 Task: Find connections with filter location Burnie with filter topic #workwith filter profile language French with filter current company Micro Focus with filter school Bharatiya Vidya Bhavans M M College of Arts, N.M.Institute of Science and Haji Rashid Jaffer College of Commerce Bhavans College Munshi Nagar Andheri West Mumbai 400 058 with filter industry Spectator Sports with filter service category Telecommunications with filter keywords title Foreman
Action: Mouse moved to (164, 209)
Screenshot: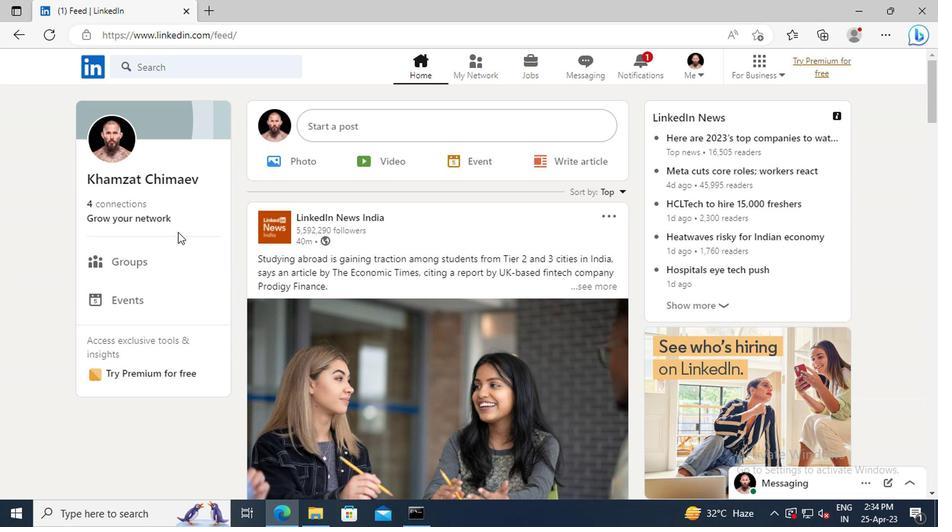 
Action: Mouse pressed left at (164, 209)
Screenshot: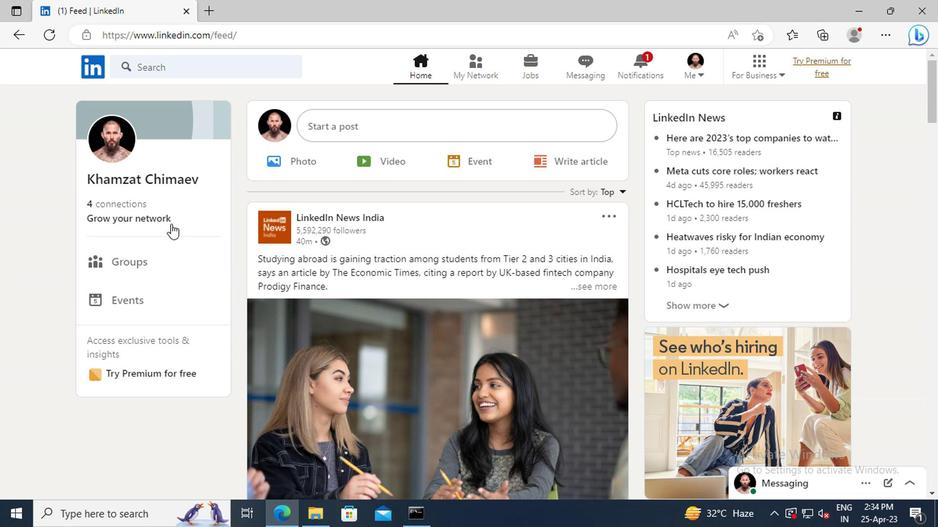 
Action: Mouse moved to (171, 152)
Screenshot: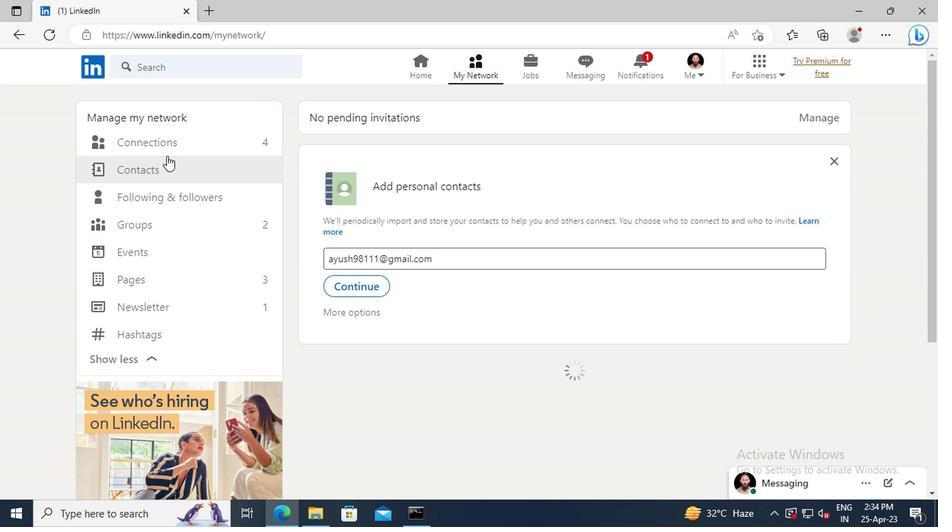 
Action: Mouse pressed left at (171, 152)
Screenshot: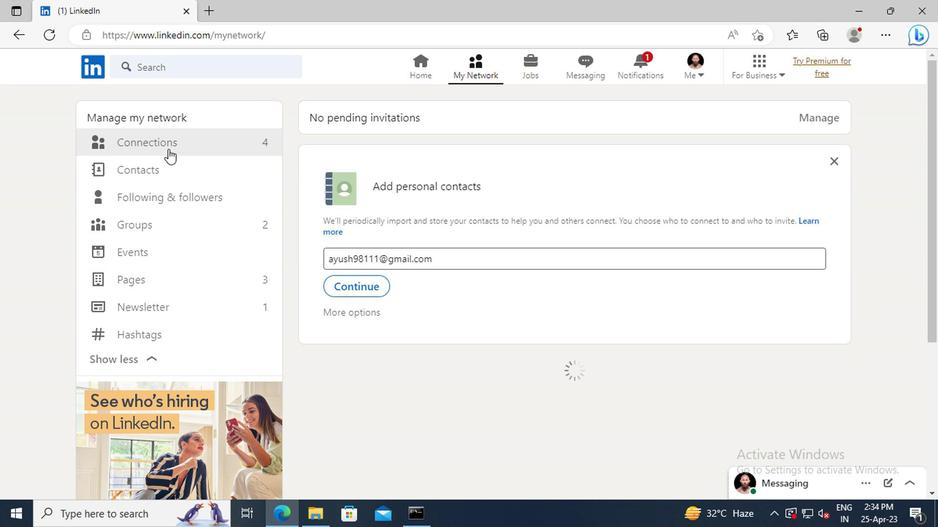 
Action: Mouse moved to (581, 150)
Screenshot: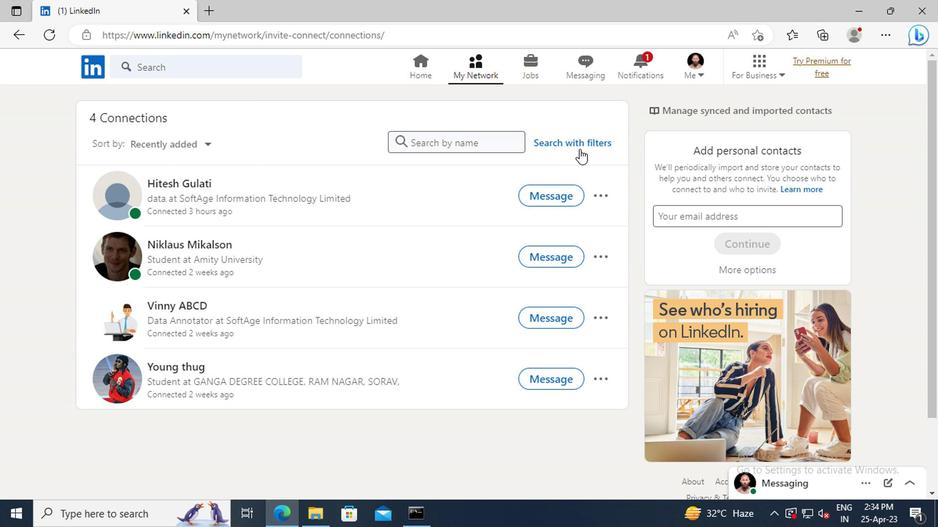 
Action: Mouse pressed left at (581, 150)
Screenshot: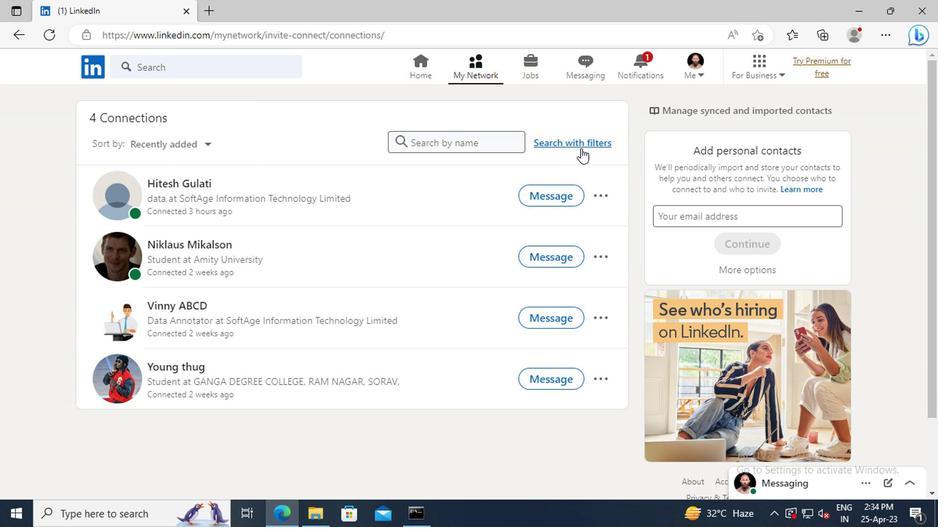 
Action: Mouse moved to (518, 114)
Screenshot: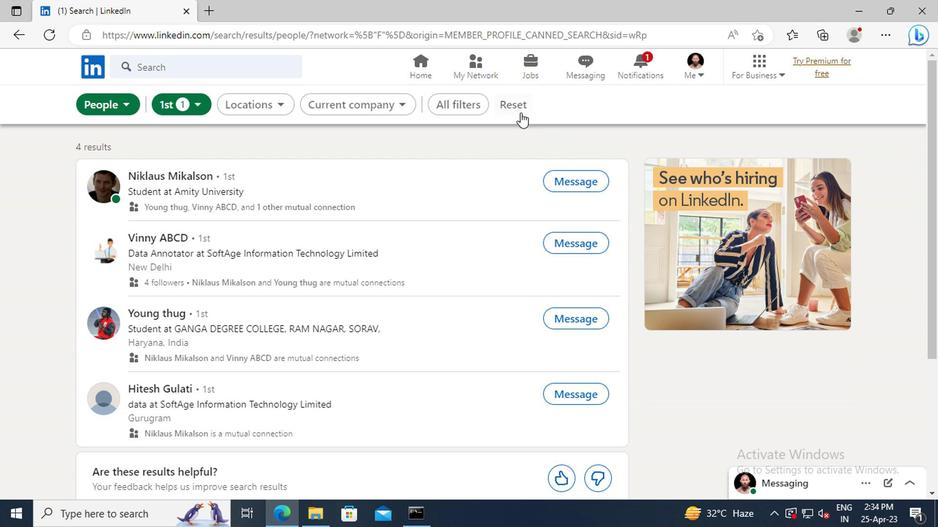 
Action: Mouse pressed left at (518, 114)
Screenshot: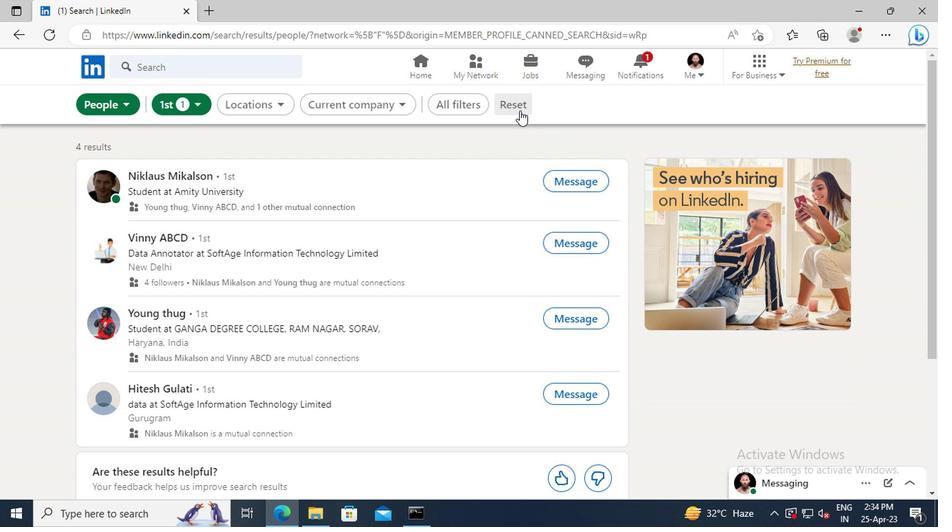 
Action: Mouse moved to (501, 111)
Screenshot: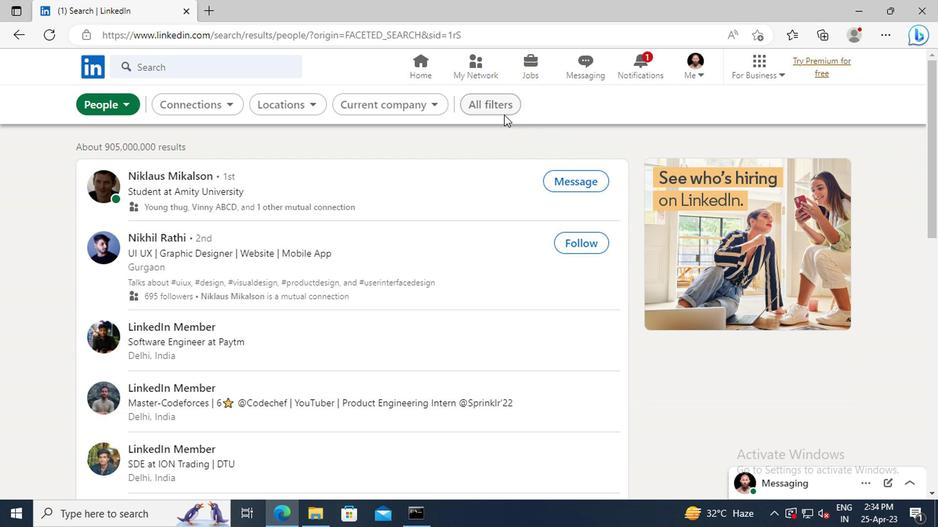 
Action: Mouse pressed left at (501, 111)
Screenshot: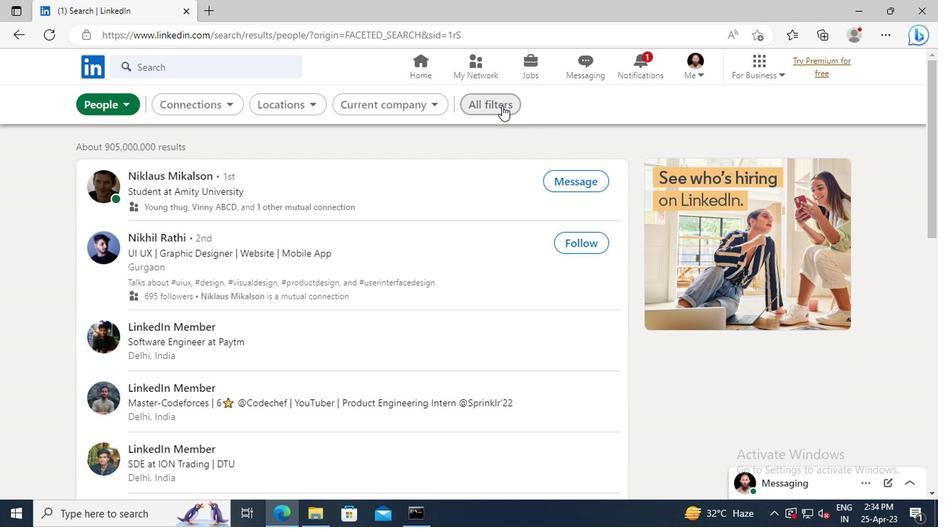 
Action: Mouse moved to (754, 241)
Screenshot: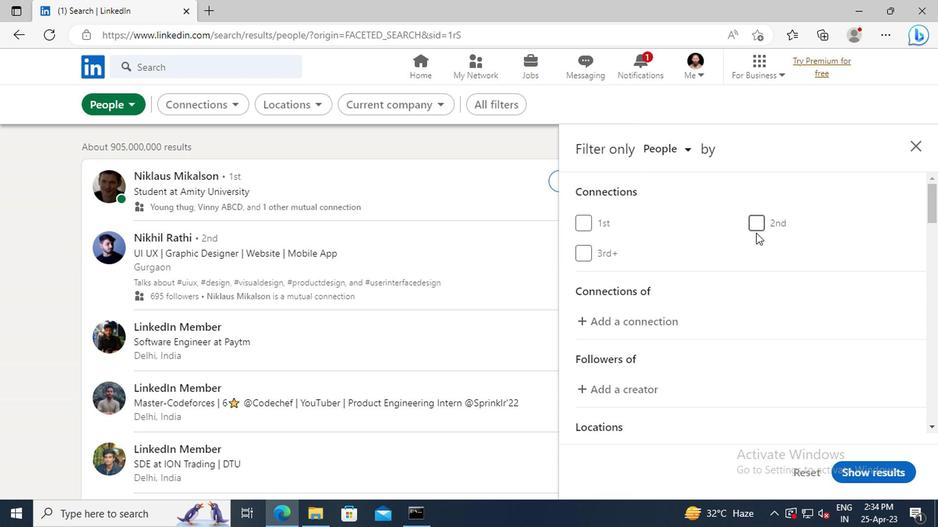 
Action: Mouse scrolled (754, 241) with delta (0, 0)
Screenshot: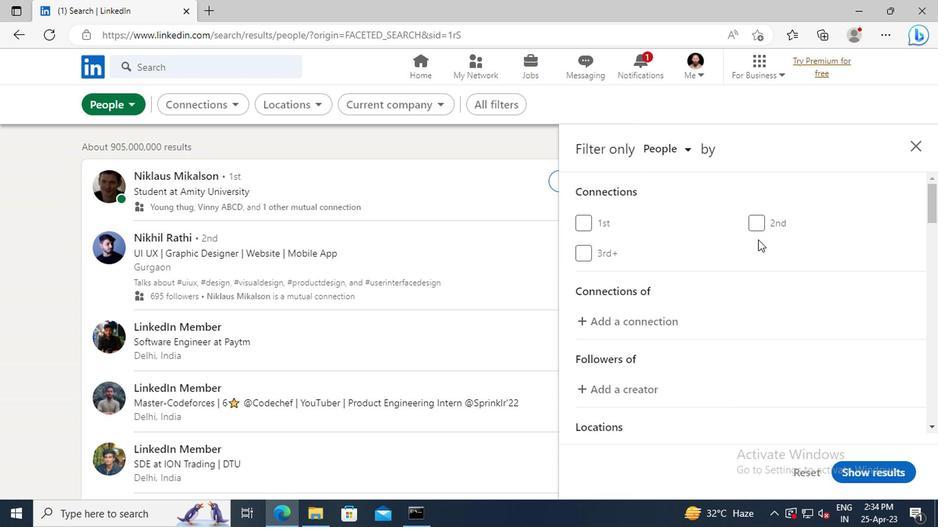 
Action: Mouse scrolled (754, 241) with delta (0, 0)
Screenshot: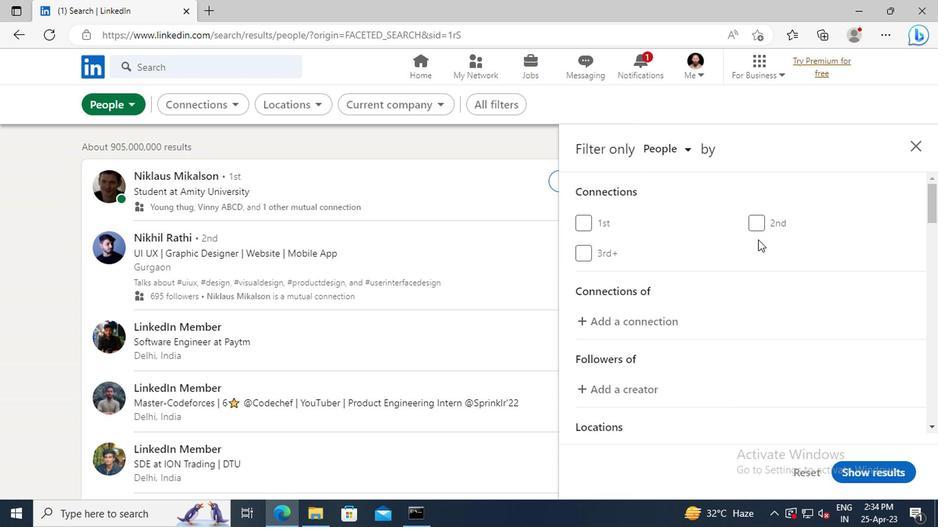 
Action: Mouse scrolled (754, 241) with delta (0, 0)
Screenshot: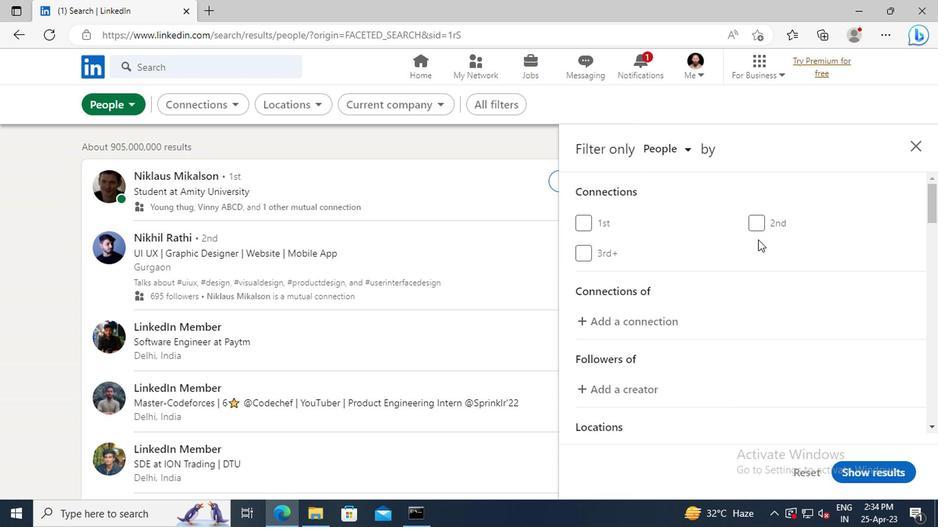 
Action: Mouse scrolled (754, 241) with delta (0, 0)
Screenshot: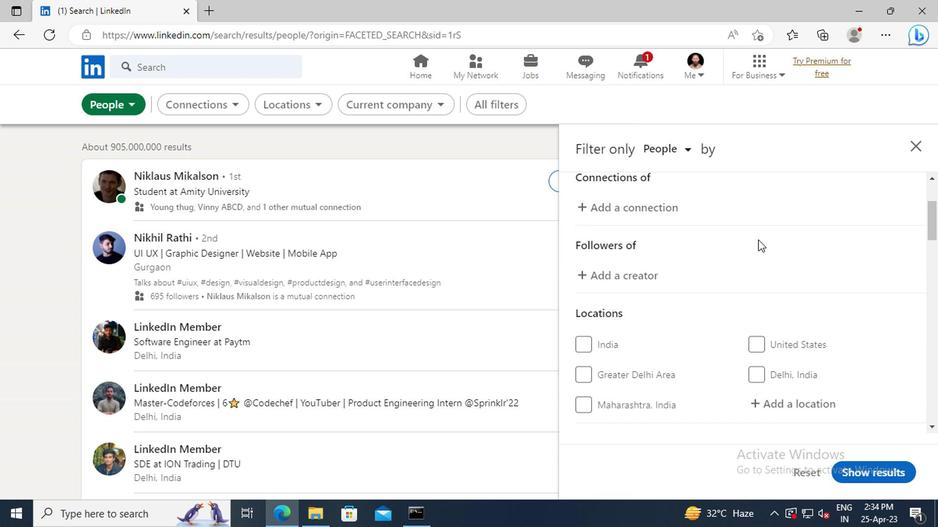 
Action: Mouse scrolled (754, 241) with delta (0, 0)
Screenshot: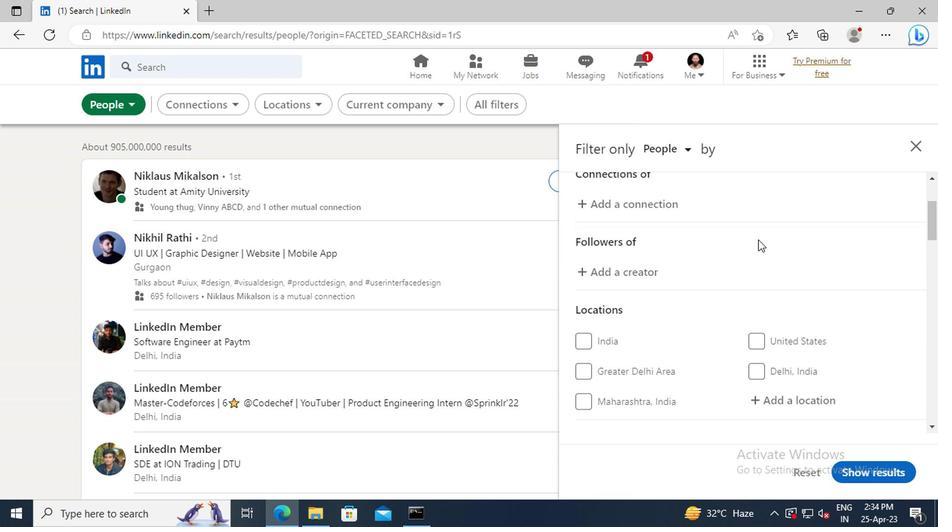 
Action: Mouse scrolled (754, 241) with delta (0, 0)
Screenshot: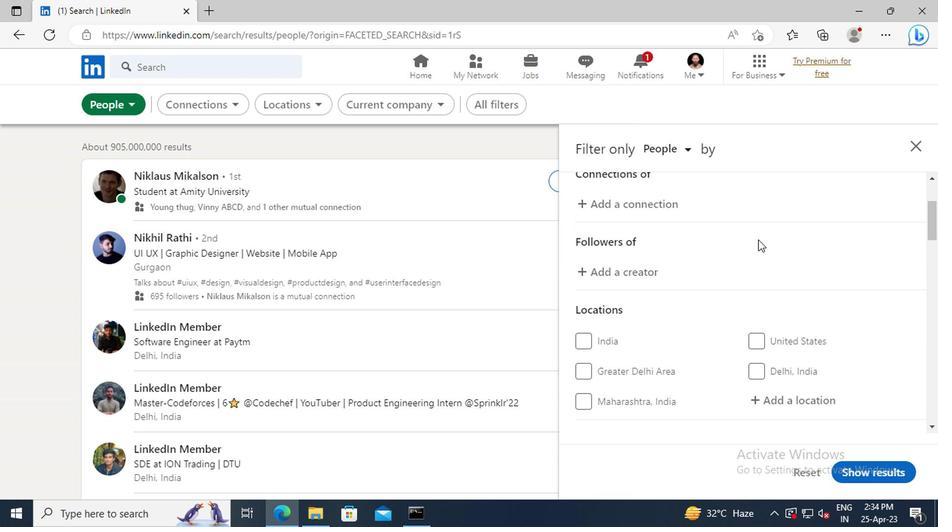 
Action: Mouse moved to (776, 288)
Screenshot: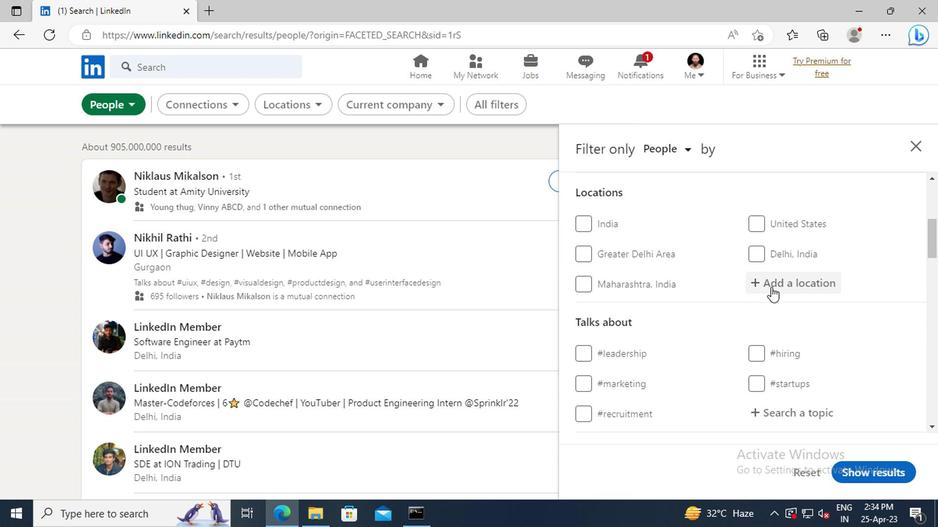 
Action: Mouse pressed left at (776, 288)
Screenshot: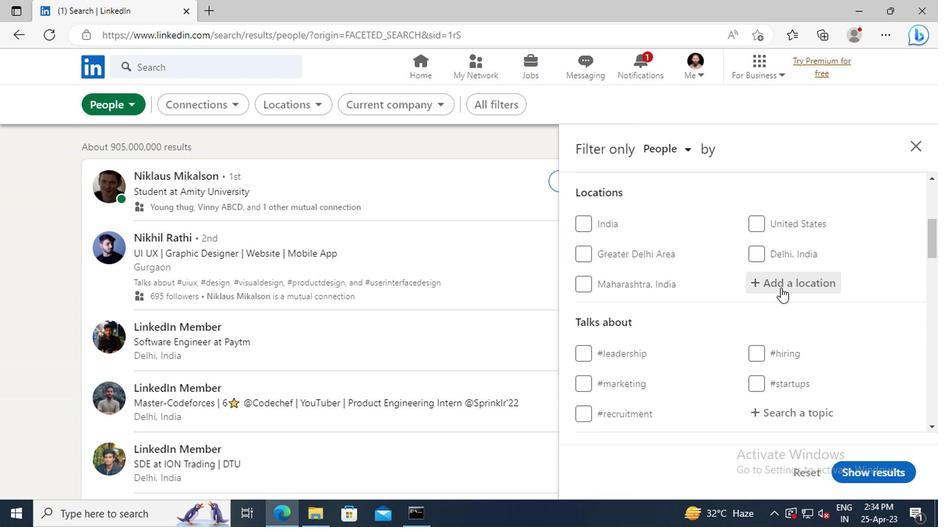 
Action: Key pressed <Key.shift>BURNIE
Screenshot: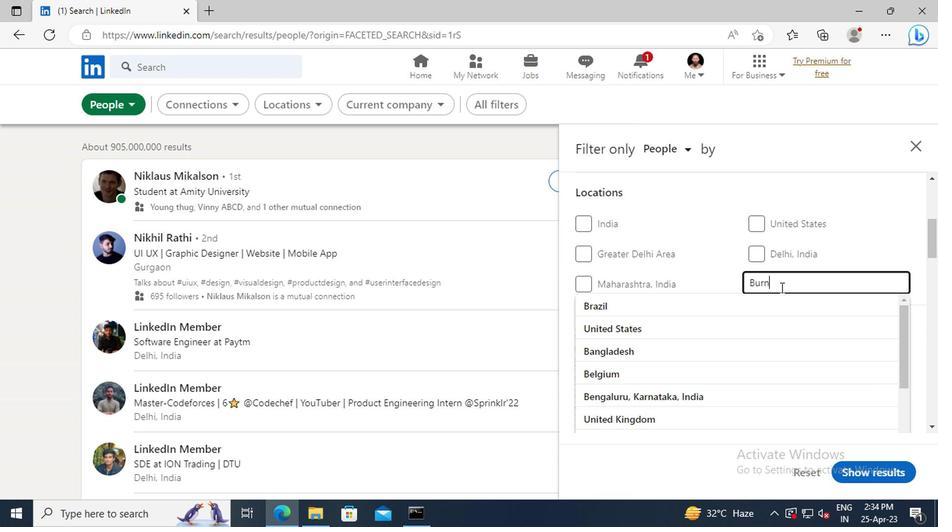 
Action: Mouse moved to (751, 302)
Screenshot: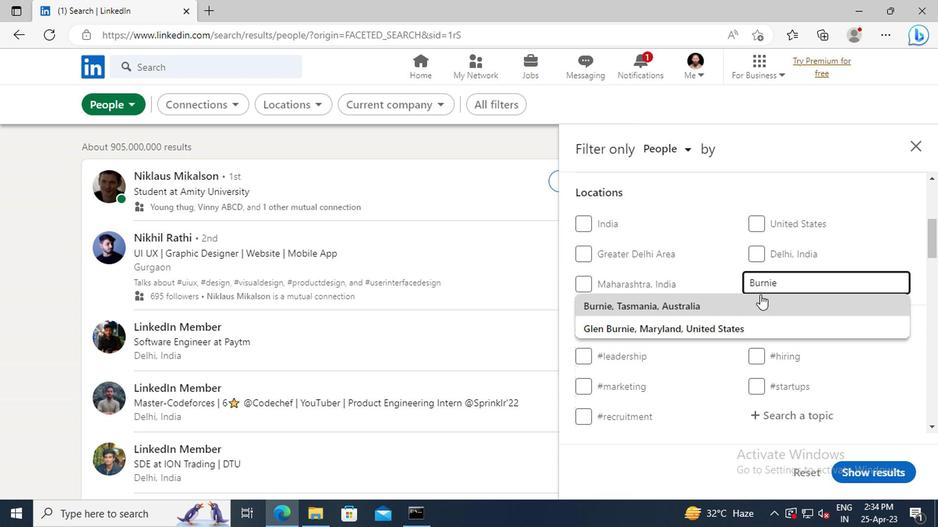 
Action: Mouse pressed left at (751, 302)
Screenshot: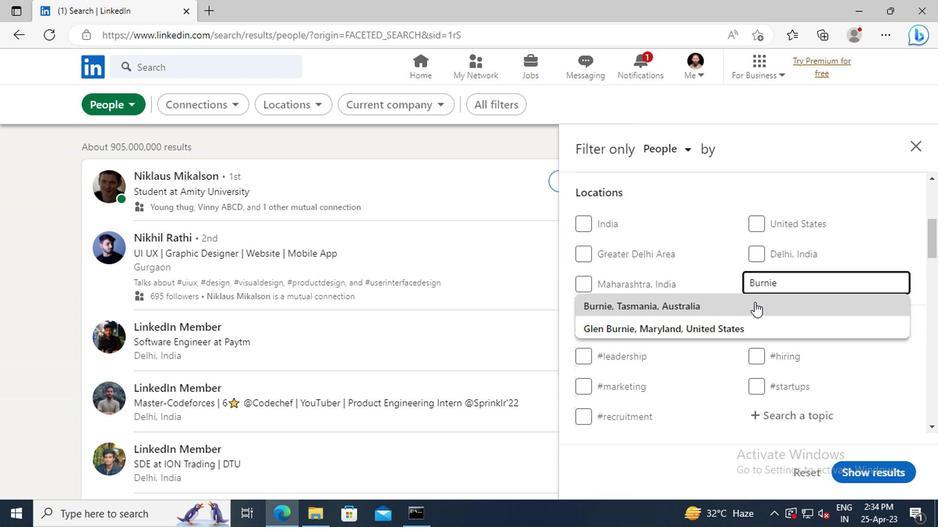 
Action: Mouse scrolled (751, 301) with delta (0, 0)
Screenshot: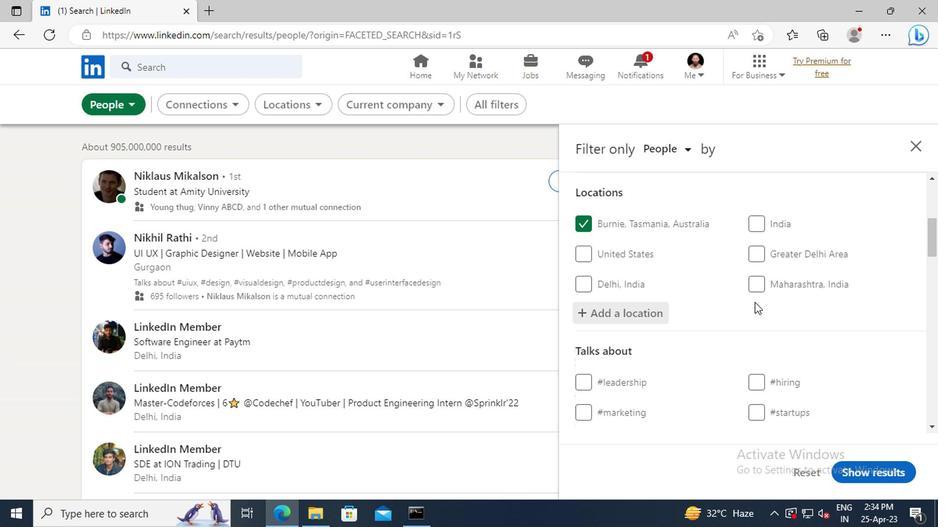 
Action: Mouse scrolled (751, 301) with delta (0, 0)
Screenshot: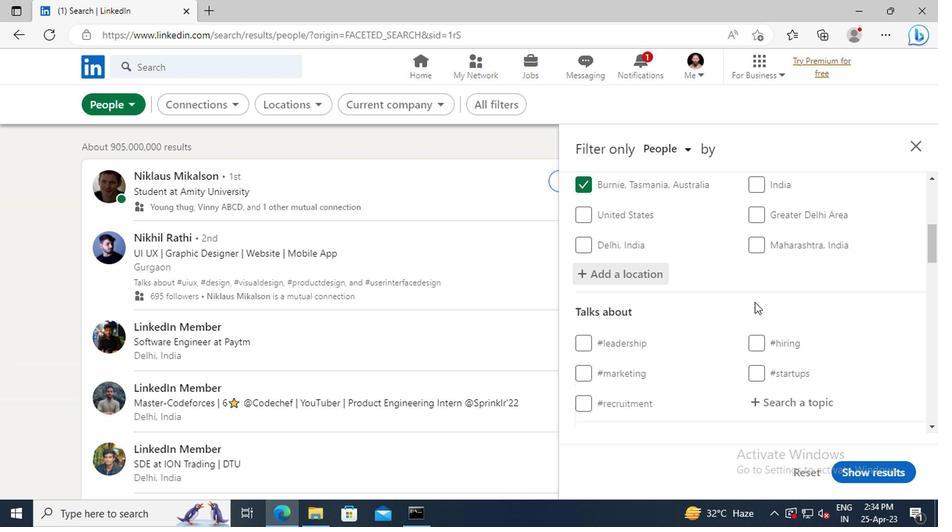 
Action: Mouse scrolled (751, 301) with delta (0, 0)
Screenshot: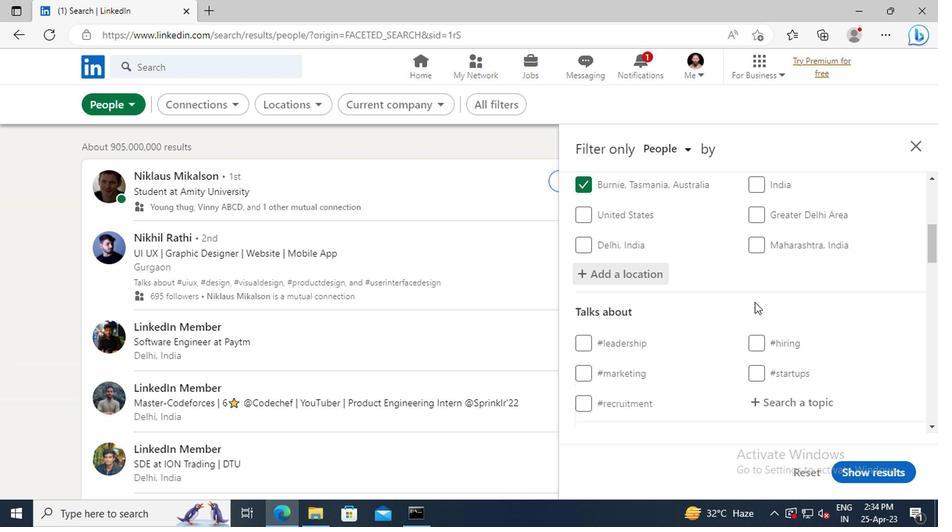 
Action: Mouse scrolled (751, 301) with delta (0, 0)
Screenshot: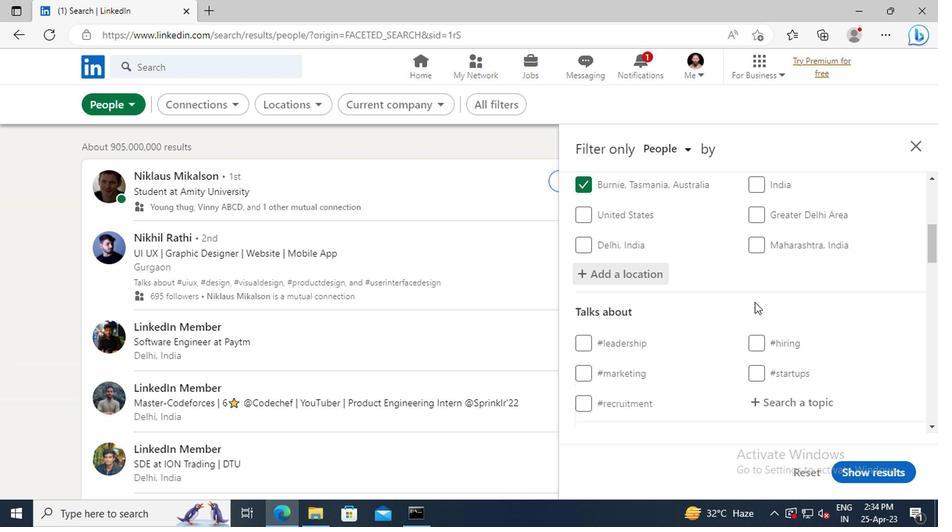 
Action: Mouse moved to (781, 294)
Screenshot: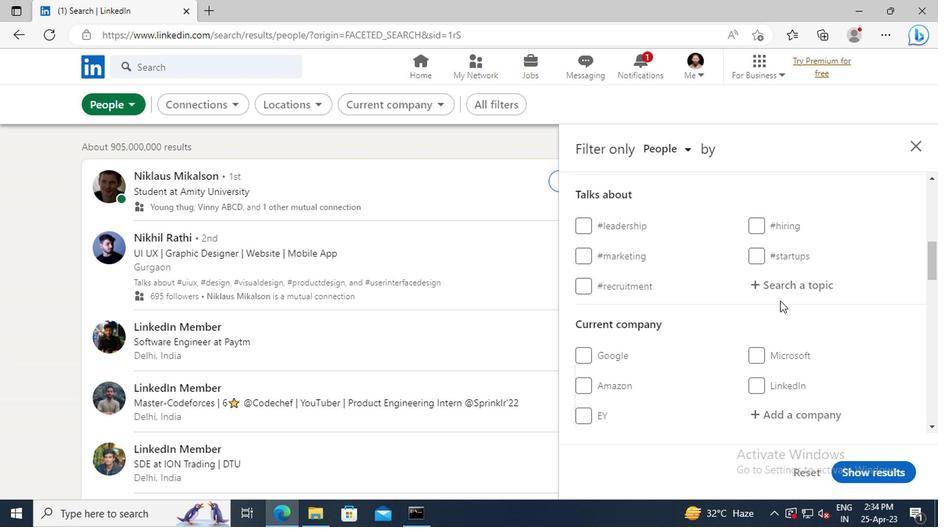 
Action: Mouse pressed left at (781, 294)
Screenshot: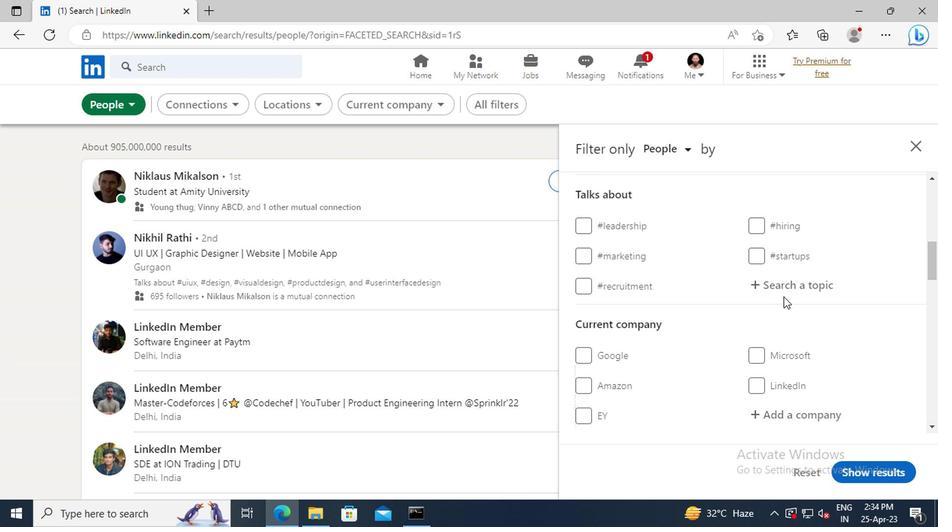 
Action: Key pressed <Key.shift>#WORKWITH
Screenshot: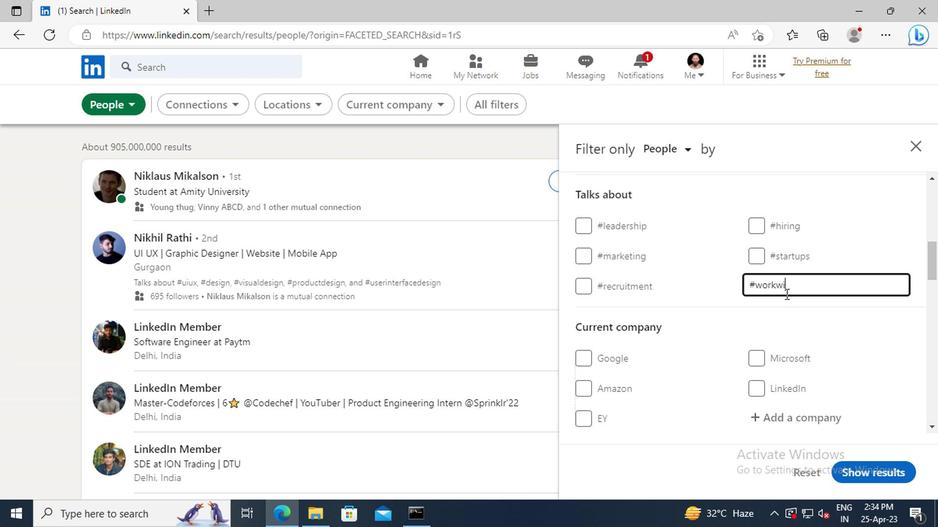 
Action: Mouse scrolled (781, 293) with delta (0, 0)
Screenshot: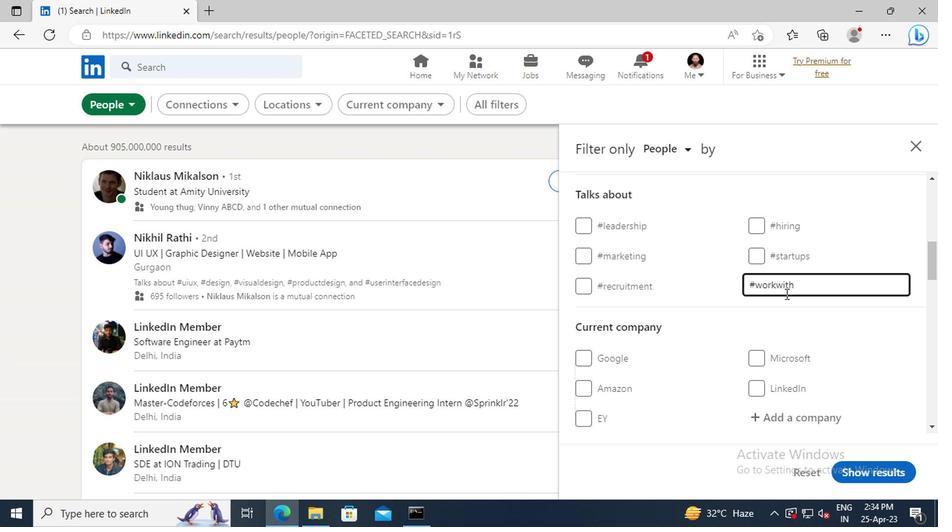 
Action: Mouse scrolled (781, 293) with delta (0, 0)
Screenshot: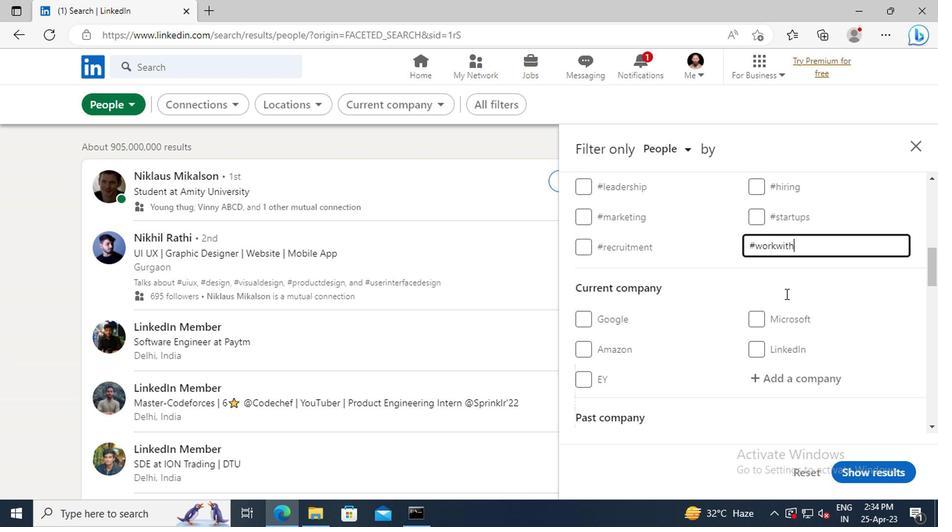 
Action: Mouse scrolled (781, 293) with delta (0, 0)
Screenshot: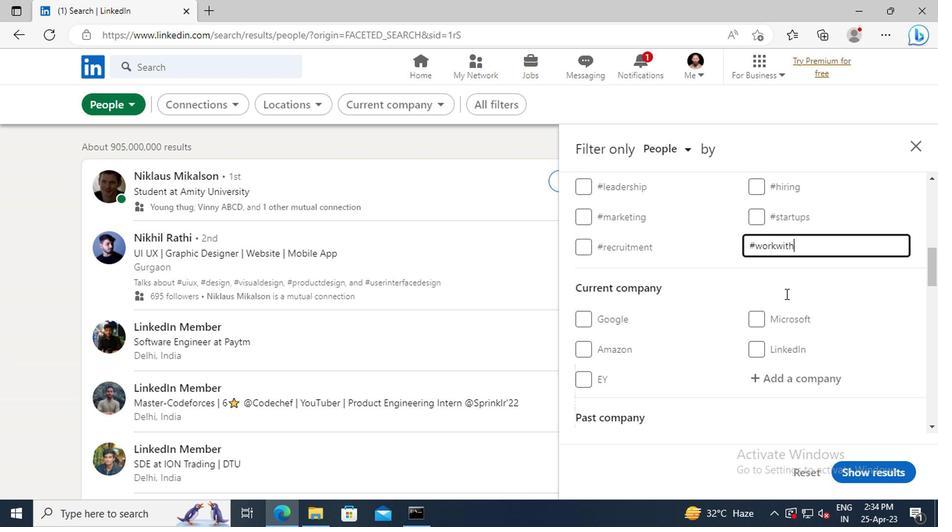 
Action: Mouse scrolled (781, 293) with delta (0, 0)
Screenshot: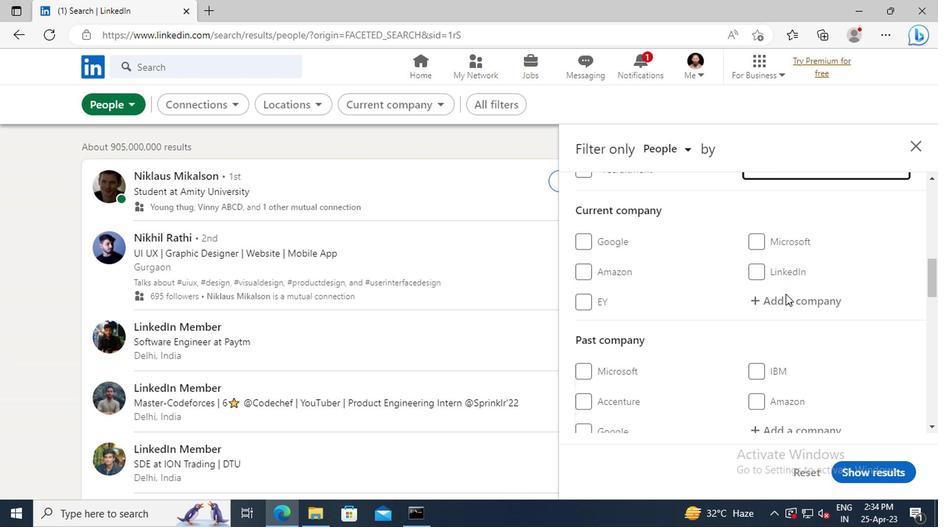 
Action: Mouse scrolled (781, 293) with delta (0, 0)
Screenshot: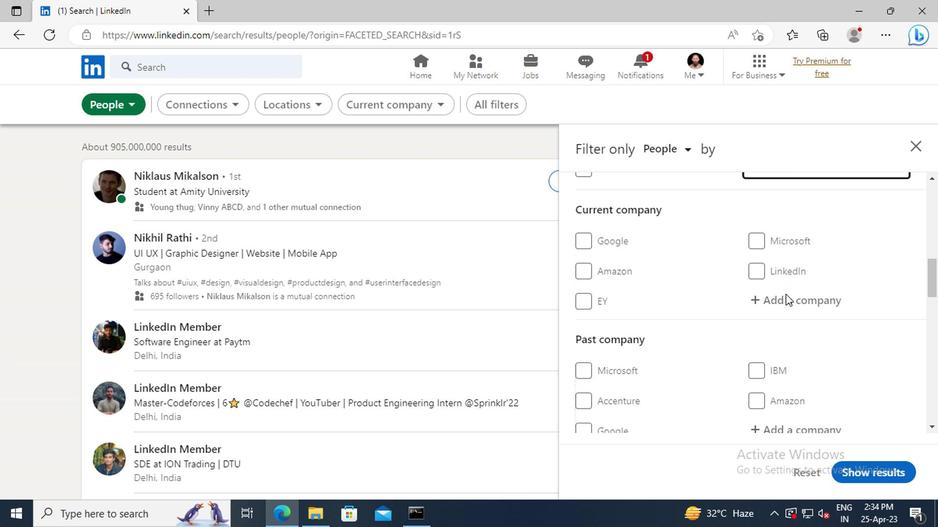 
Action: Mouse scrolled (781, 293) with delta (0, 0)
Screenshot: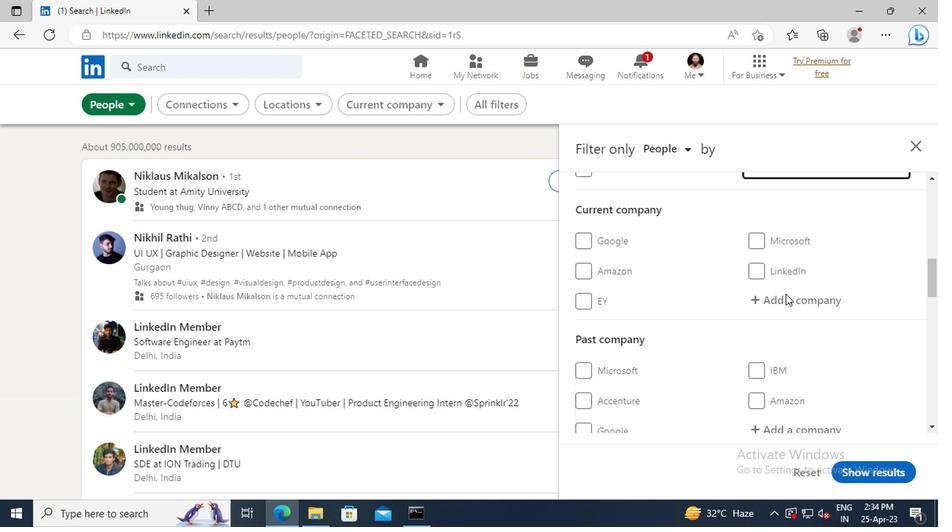 
Action: Mouse scrolled (781, 293) with delta (0, 0)
Screenshot: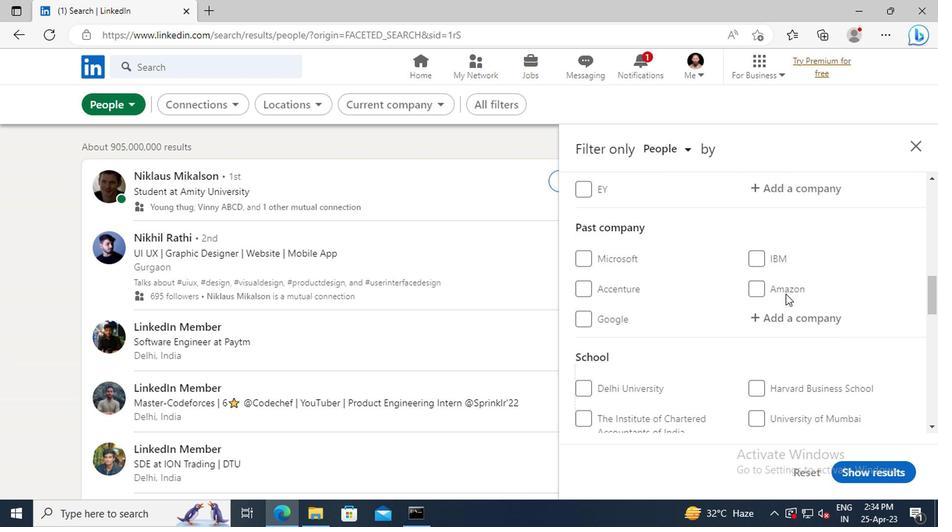
Action: Mouse scrolled (781, 293) with delta (0, 0)
Screenshot: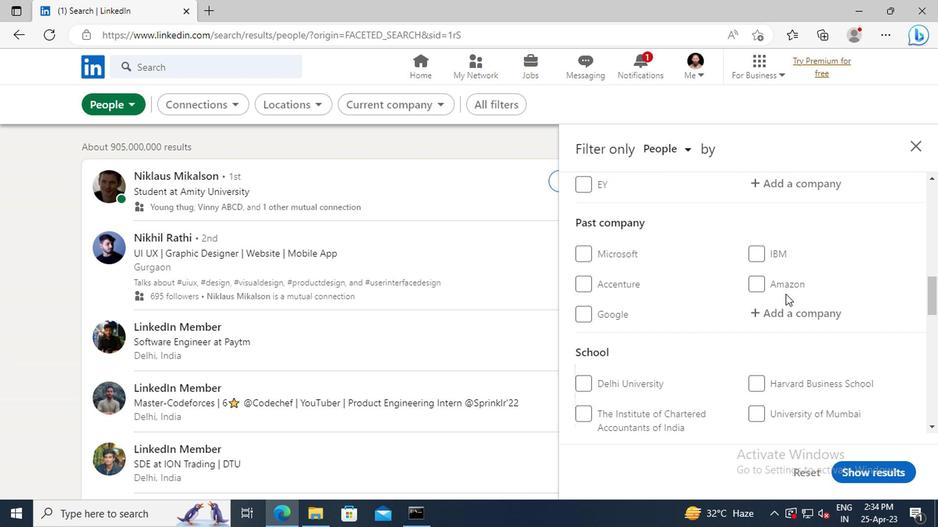 
Action: Mouse scrolled (781, 293) with delta (0, 0)
Screenshot: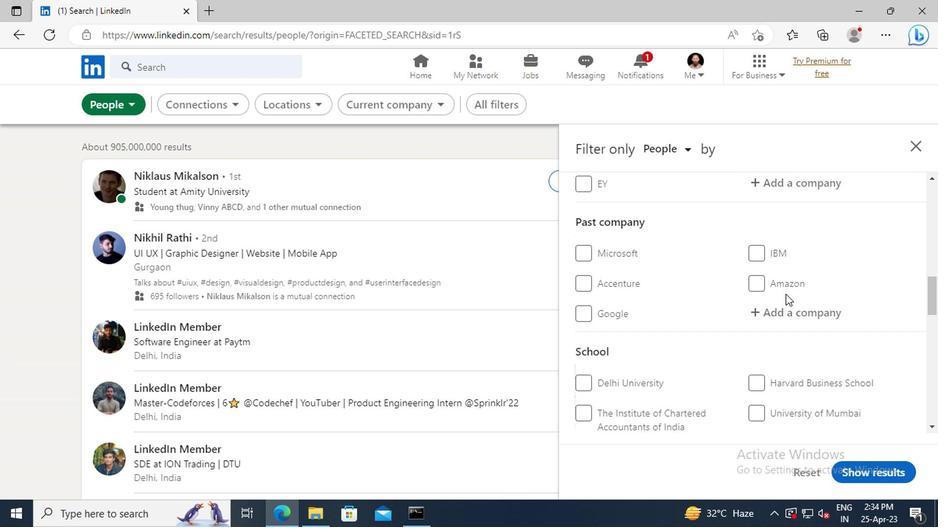 
Action: Mouse scrolled (781, 293) with delta (0, 0)
Screenshot: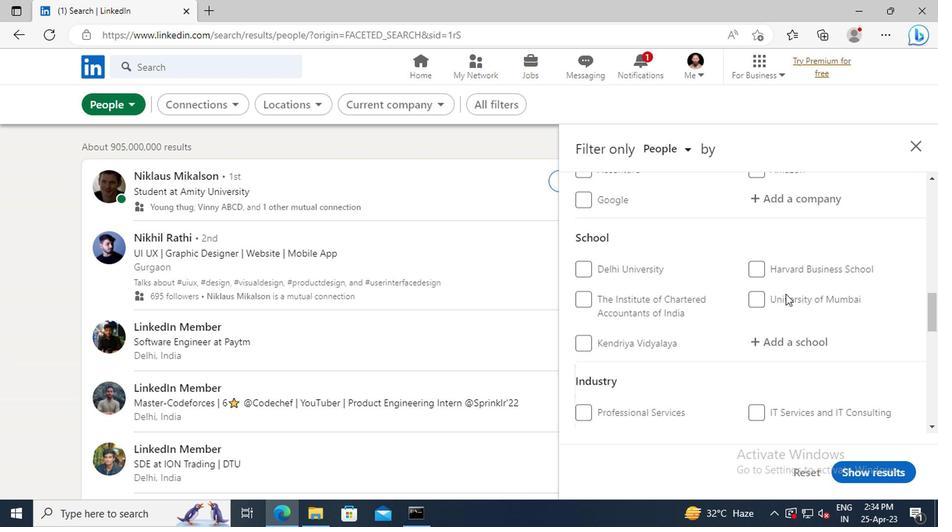 
Action: Mouse scrolled (781, 293) with delta (0, 0)
Screenshot: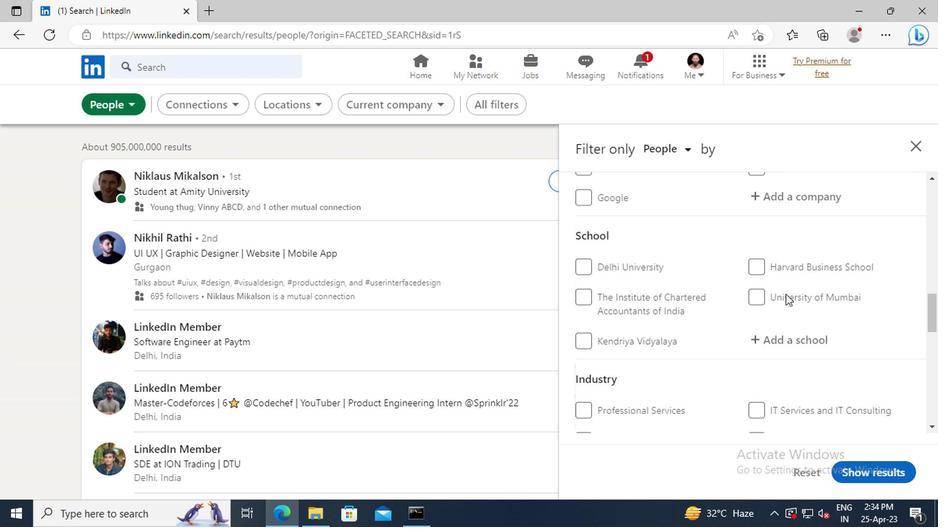 
Action: Mouse scrolled (781, 293) with delta (0, 0)
Screenshot: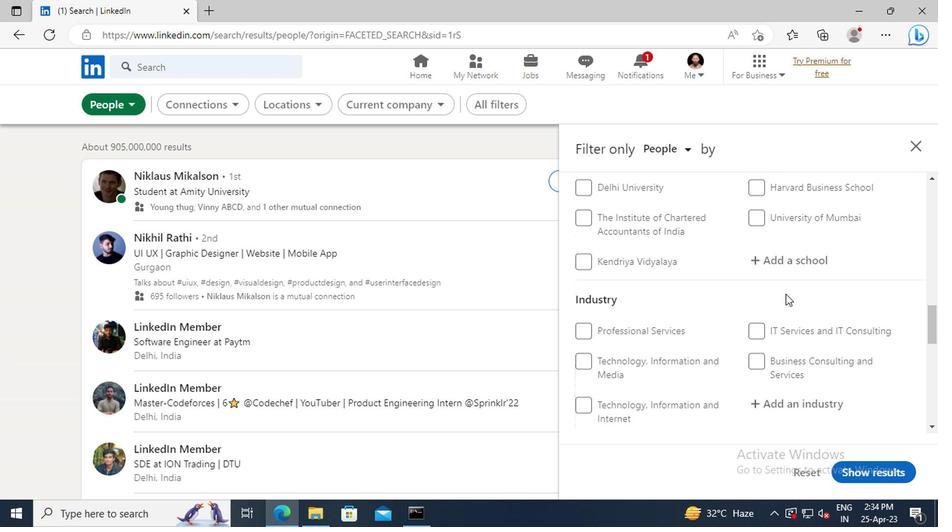 
Action: Mouse scrolled (781, 293) with delta (0, 0)
Screenshot: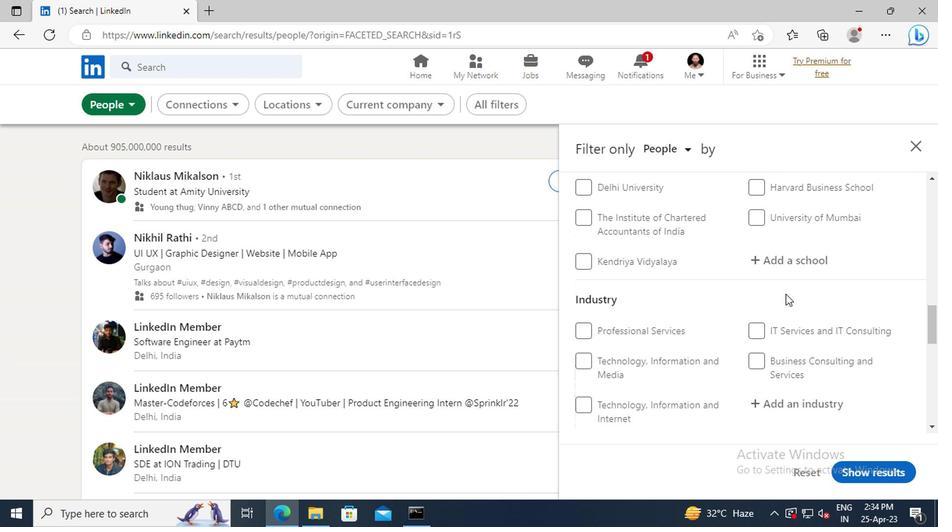 
Action: Mouse scrolled (781, 293) with delta (0, 0)
Screenshot: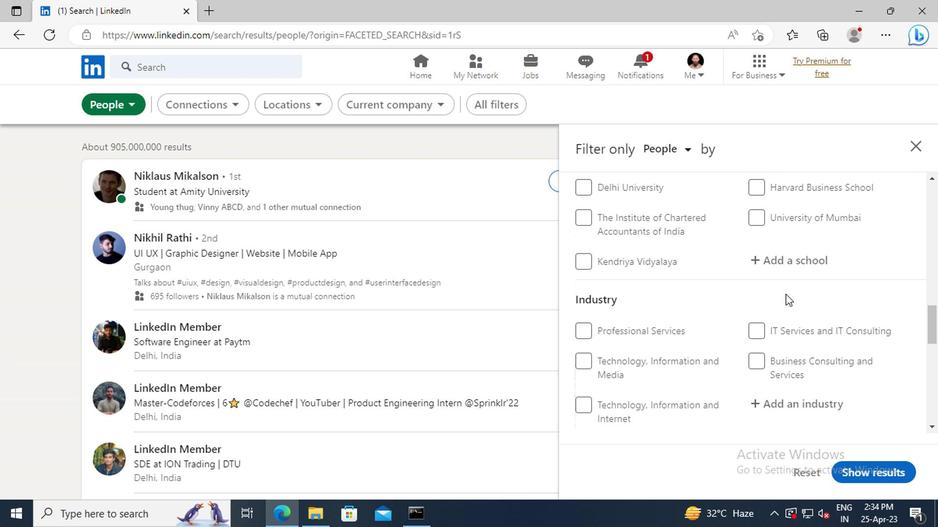 
Action: Mouse scrolled (781, 293) with delta (0, 0)
Screenshot: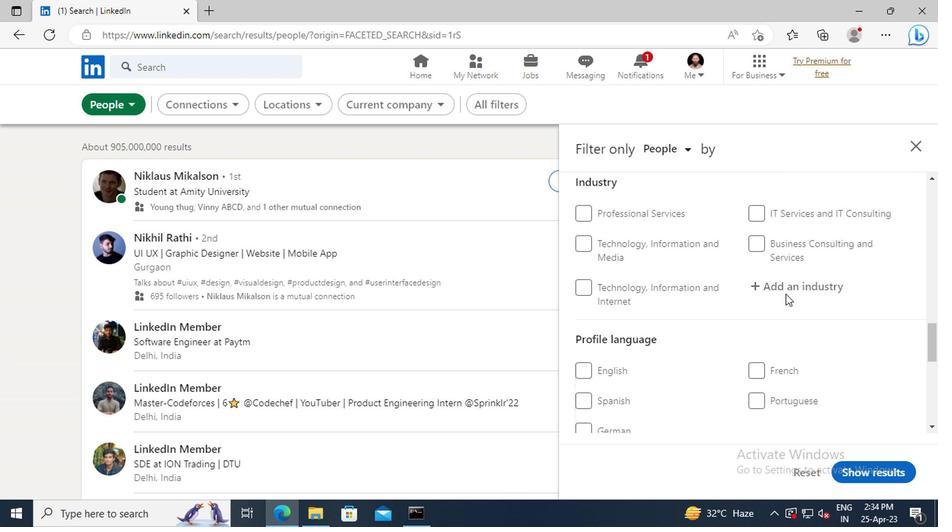 
Action: Mouse scrolled (781, 293) with delta (0, 0)
Screenshot: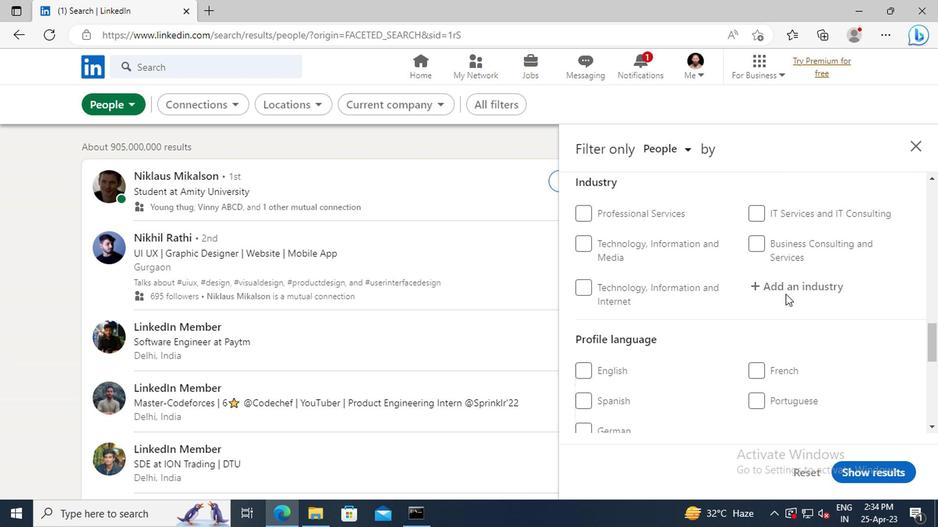 
Action: Mouse moved to (750, 295)
Screenshot: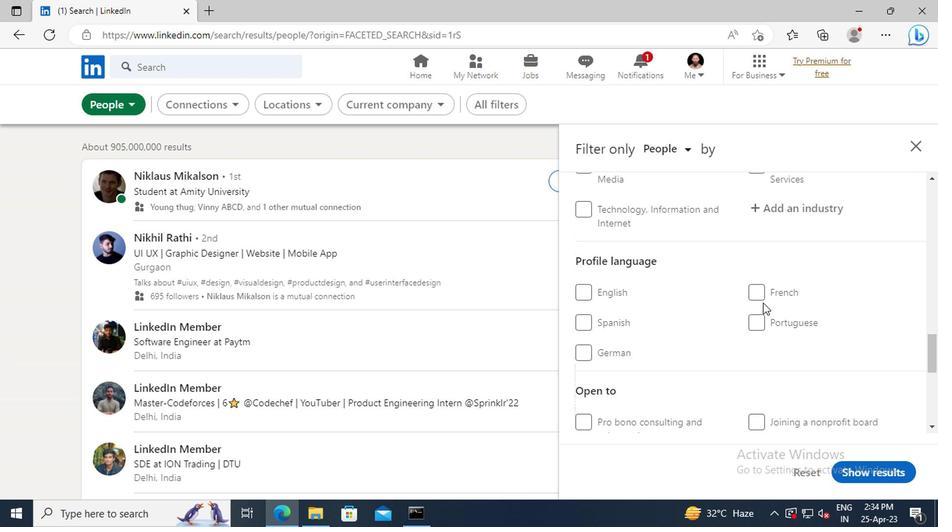 
Action: Mouse pressed left at (750, 295)
Screenshot: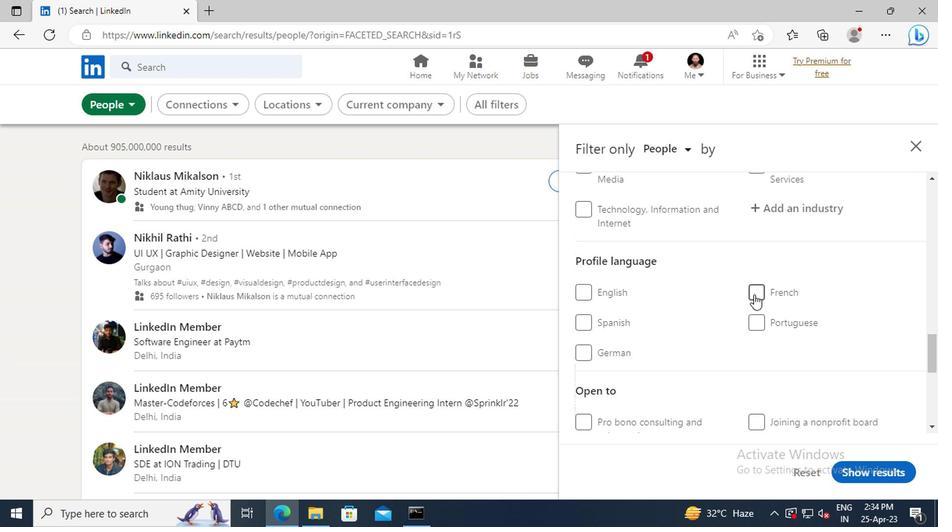 
Action: Mouse moved to (757, 318)
Screenshot: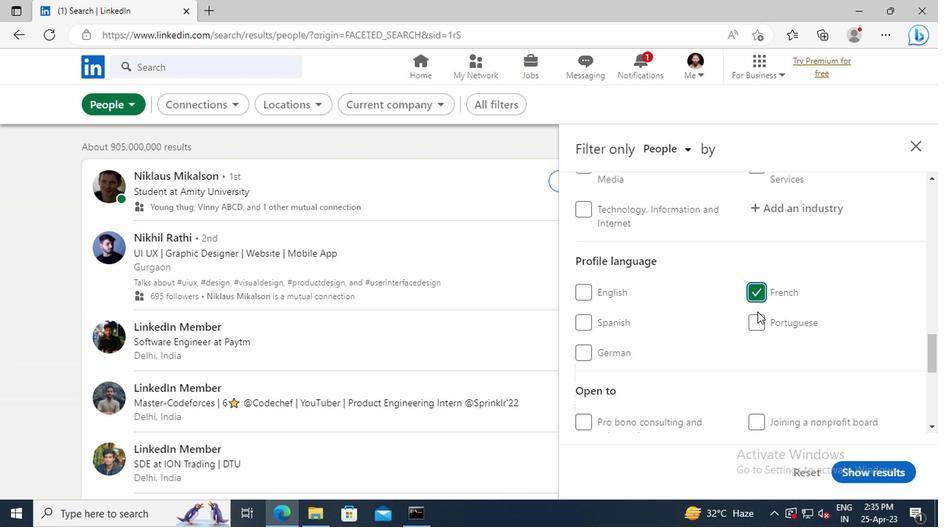 
Action: Mouse scrolled (757, 318) with delta (0, 0)
Screenshot: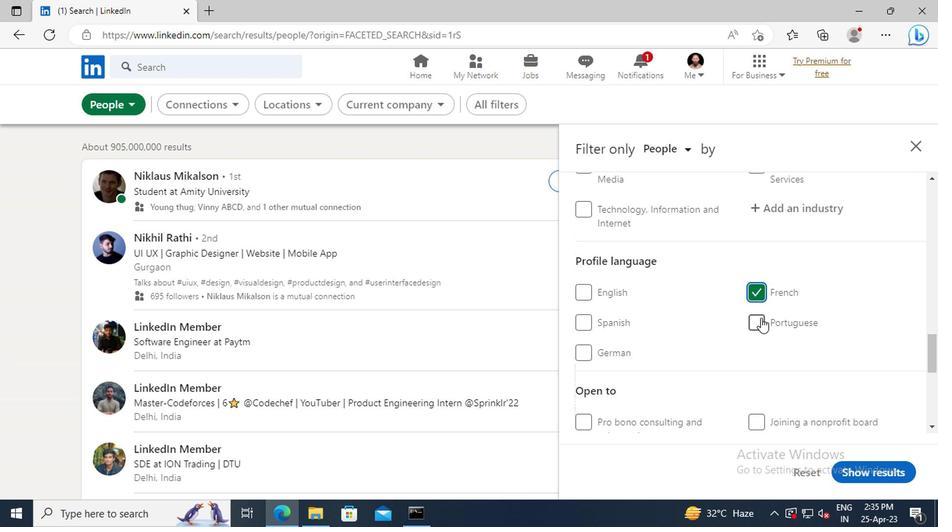 
Action: Mouse scrolled (757, 318) with delta (0, 0)
Screenshot: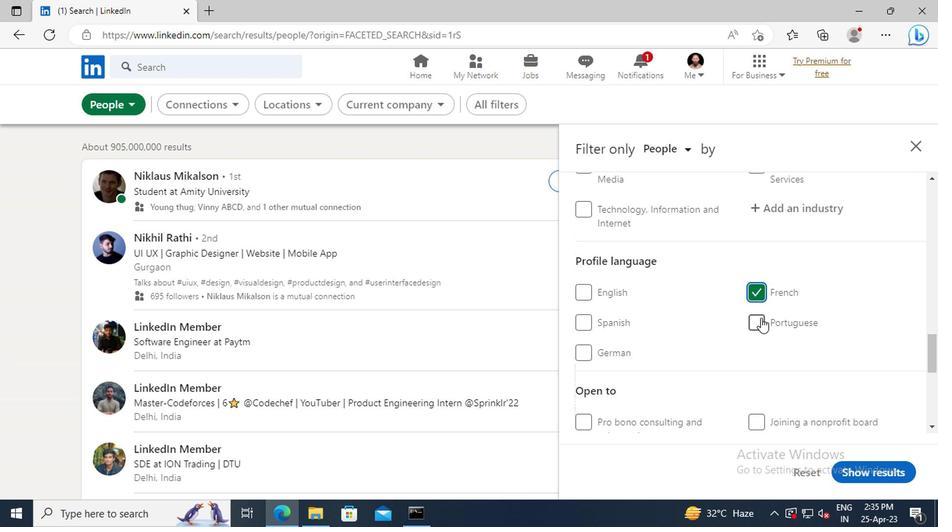 
Action: Mouse scrolled (757, 318) with delta (0, 0)
Screenshot: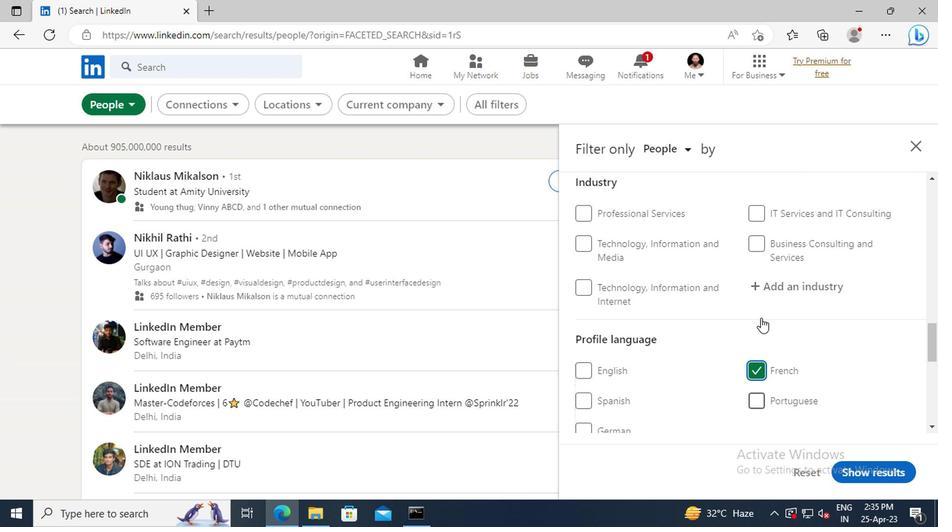 
Action: Mouse scrolled (757, 318) with delta (0, 0)
Screenshot: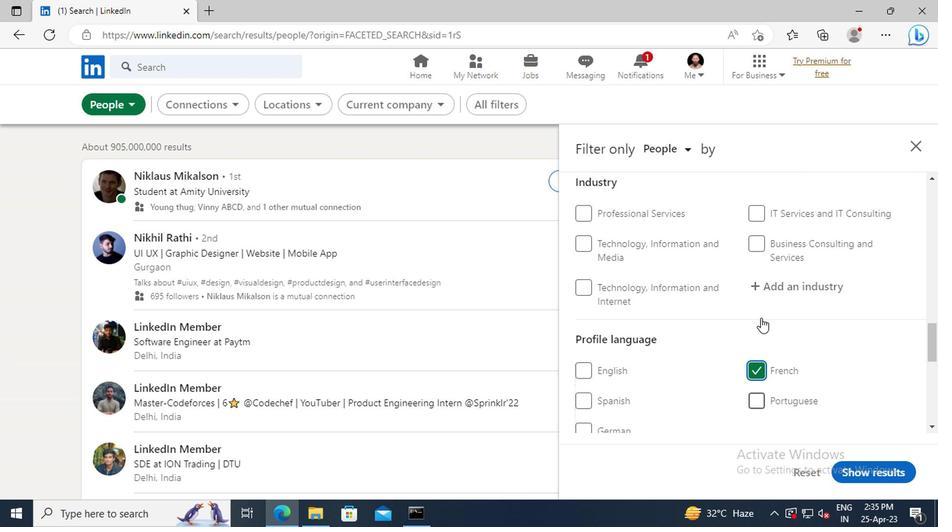 
Action: Mouse scrolled (757, 318) with delta (0, 0)
Screenshot: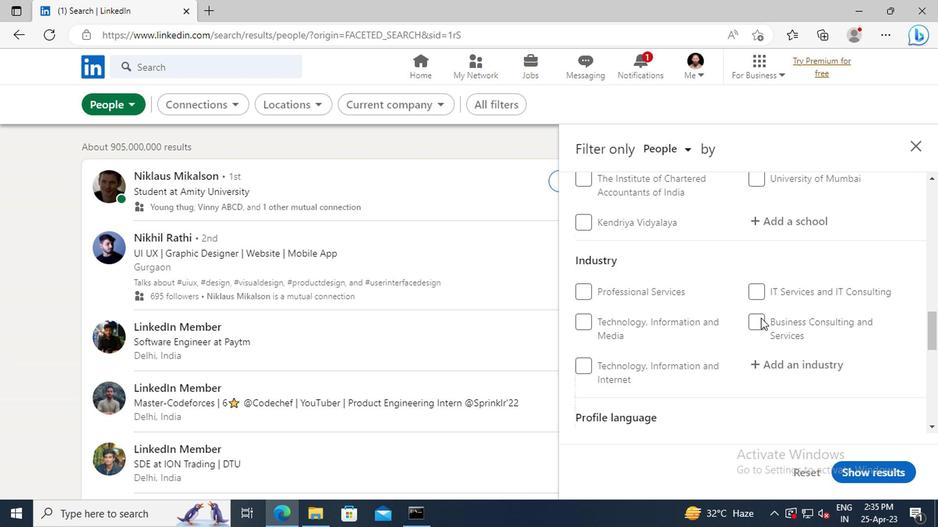 
Action: Mouse scrolled (757, 318) with delta (0, 0)
Screenshot: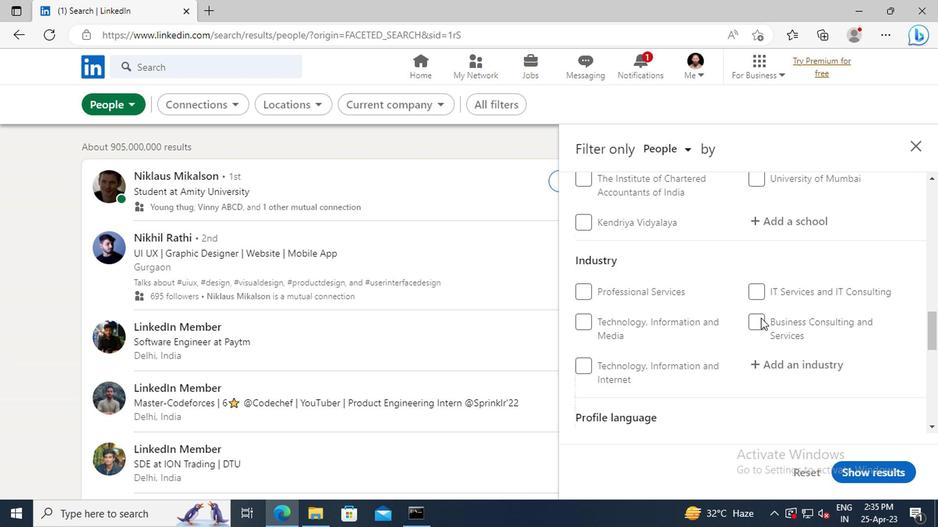 
Action: Mouse scrolled (757, 318) with delta (0, 0)
Screenshot: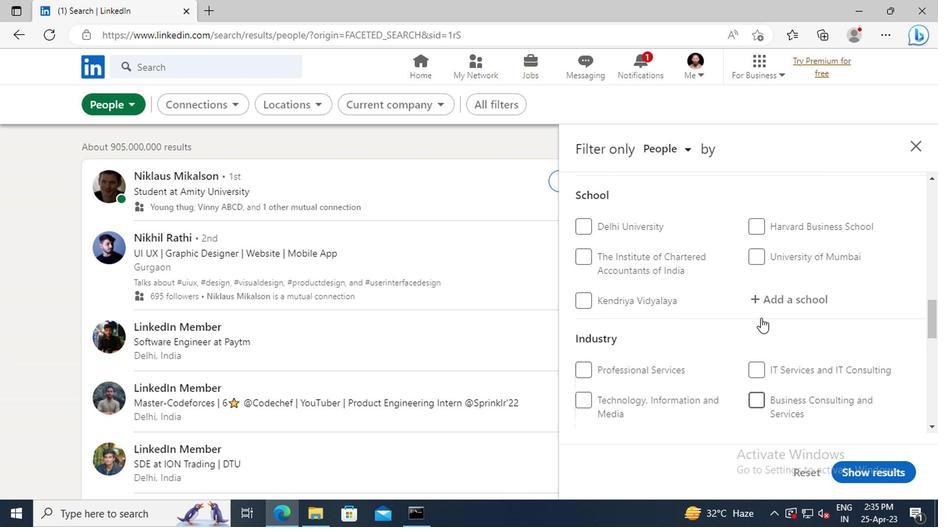 
Action: Mouse scrolled (757, 318) with delta (0, 0)
Screenshot: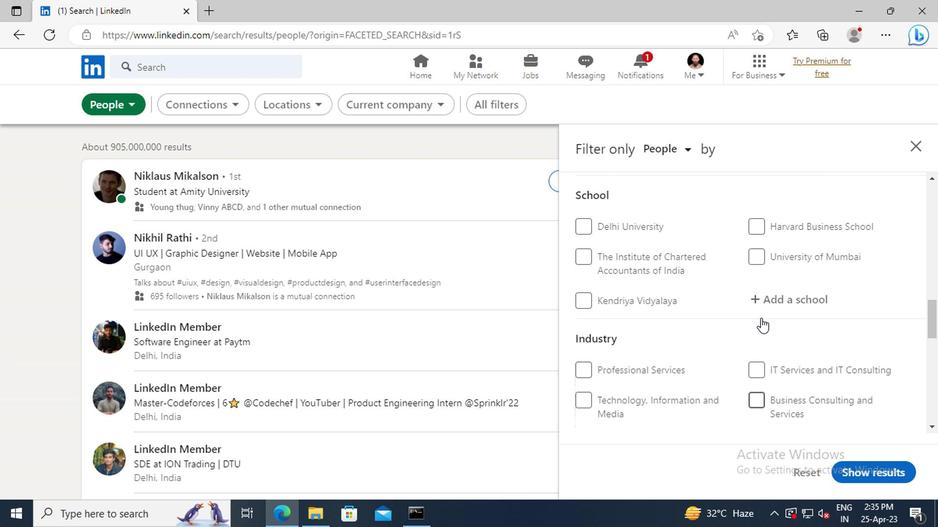 
Action: Mouse scrolled (757, 318) with delta (0, 0)
Screenshot: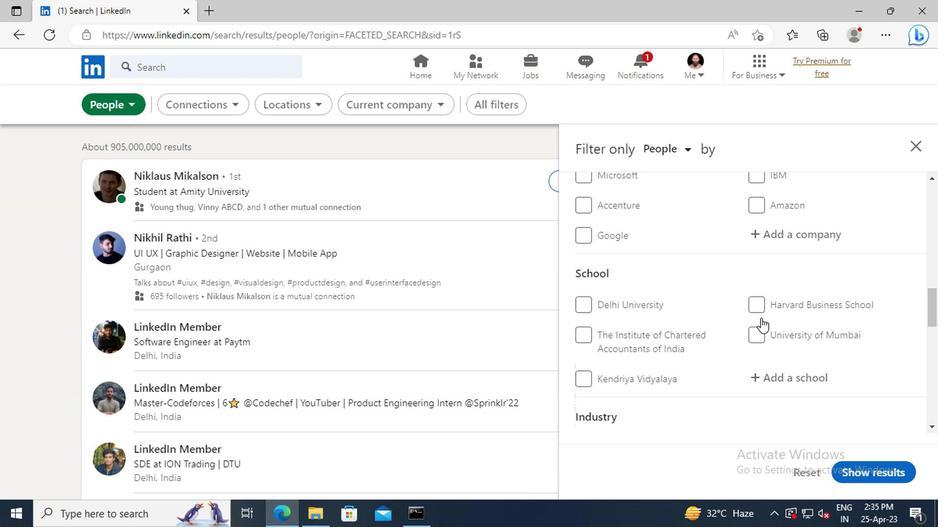 
Action: Mouse scrolled (757, 318) with delta (0, 0)
Screenshot: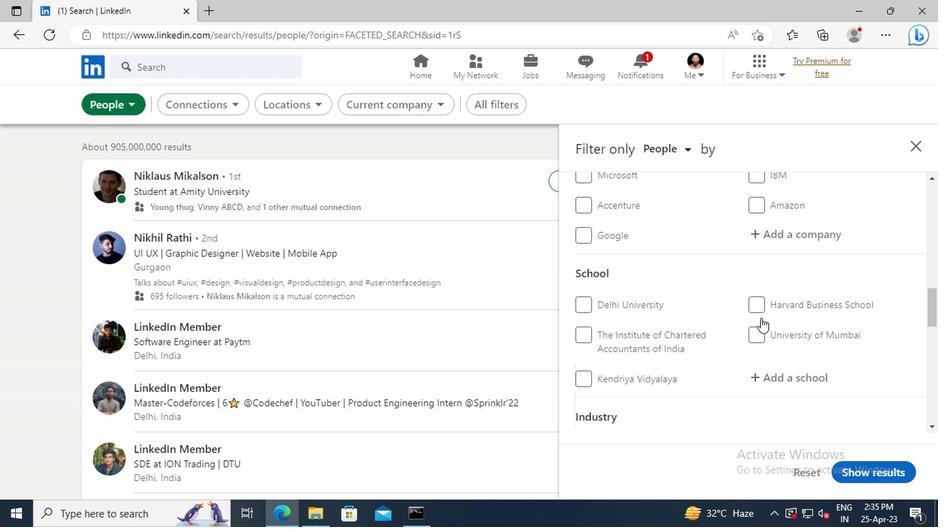 
Action: Mouse scrolled (757, 318) with delta (0, 0)
Screenshot: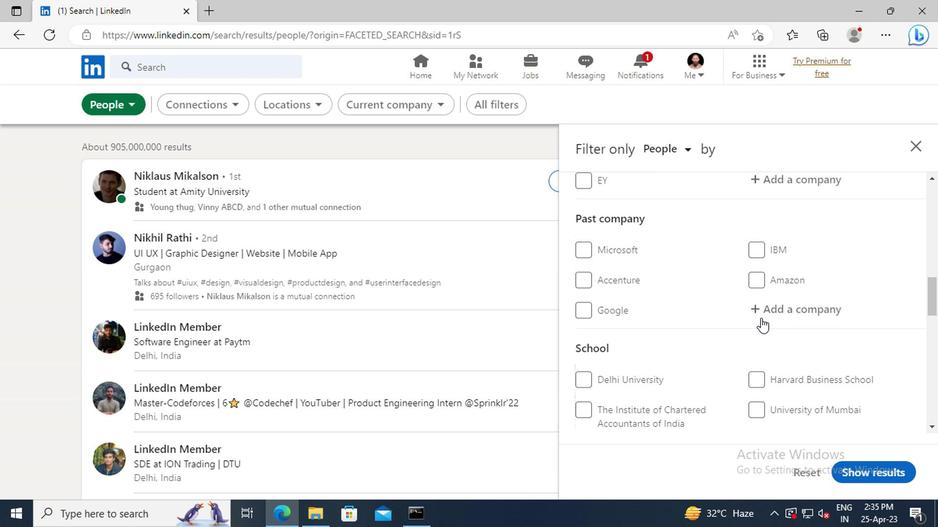 
Action: Mouse scrolled (757, 318) with delta (0, 0)
Screenshot: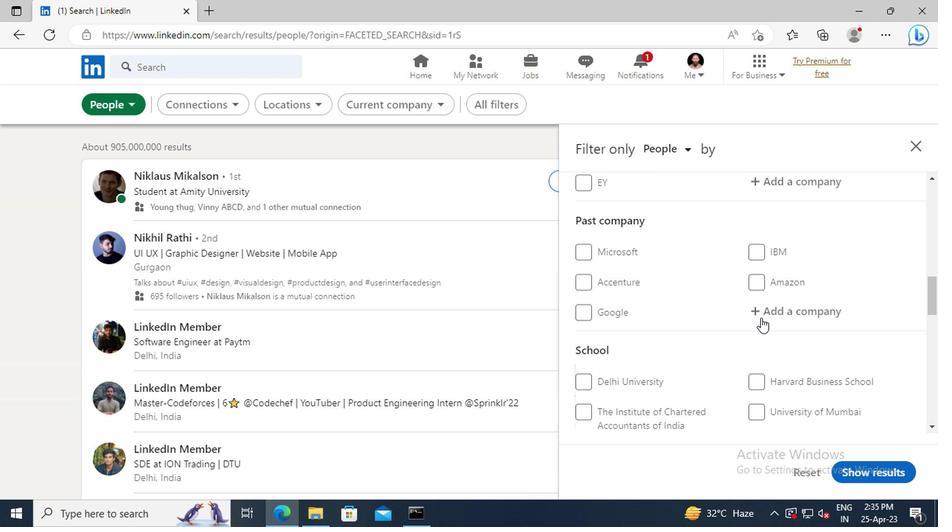 
Action: Mouse scrolled (757, 318) with delta (0, 0)
Screenshot: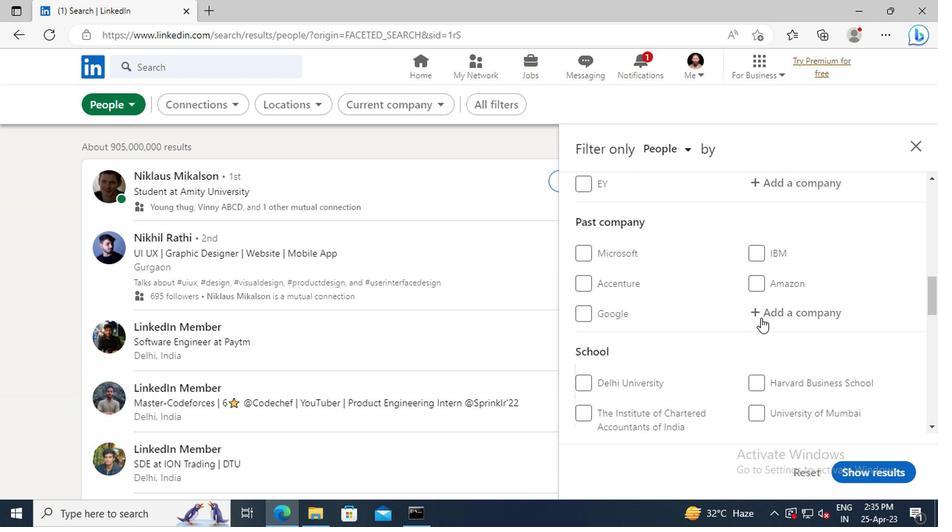 
Action: Mouse moved to (764, 303)
Screenshot: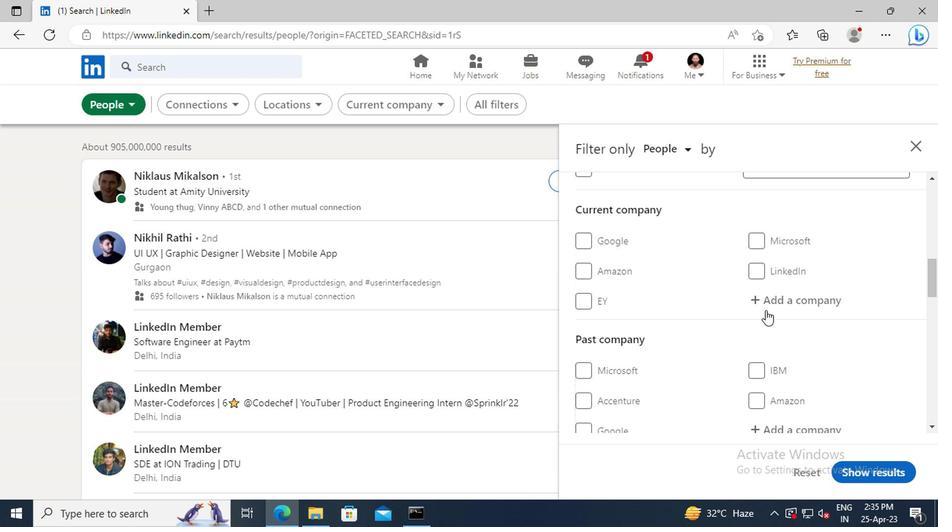 
Action: Mouse pressed left at (764, 303)
Screenshot: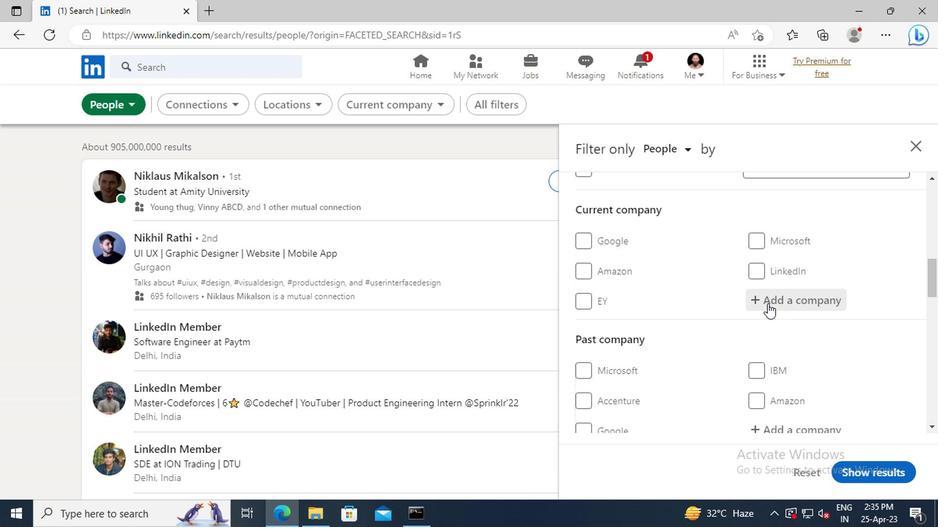 
Action: Key pressed <Key.shift>MICRO<Key.space><Key.shift>FOCUS
Screenshot: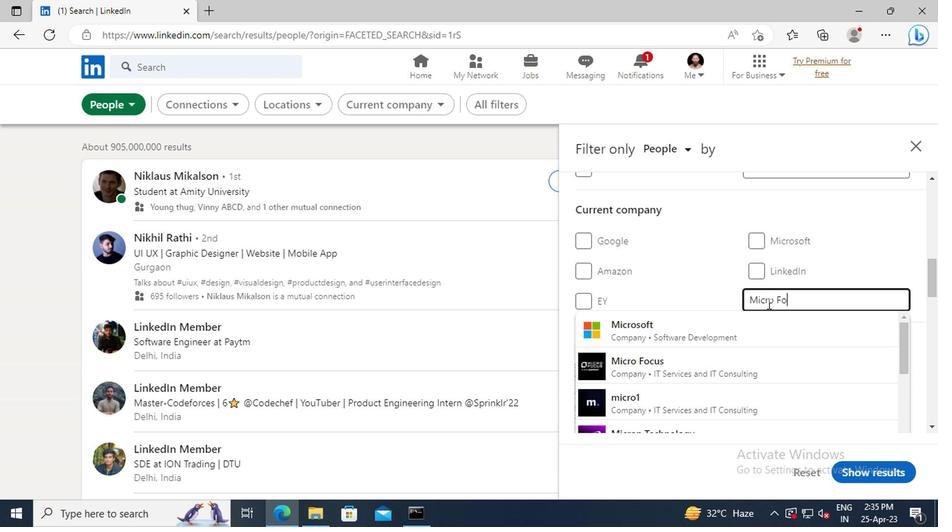 
Action: Mouse moved to (743, 327)
Screenshot: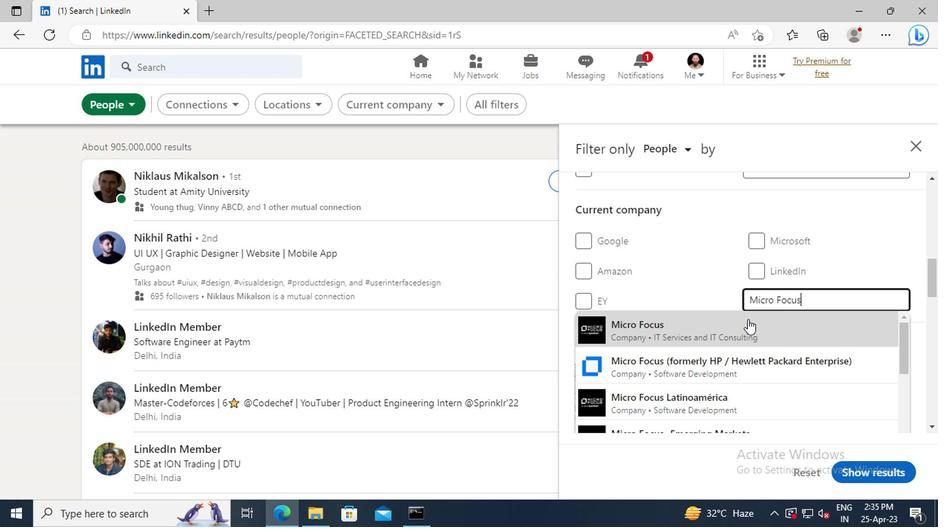 
Action: Mouse pressed left at (743, 327)
Screenshot: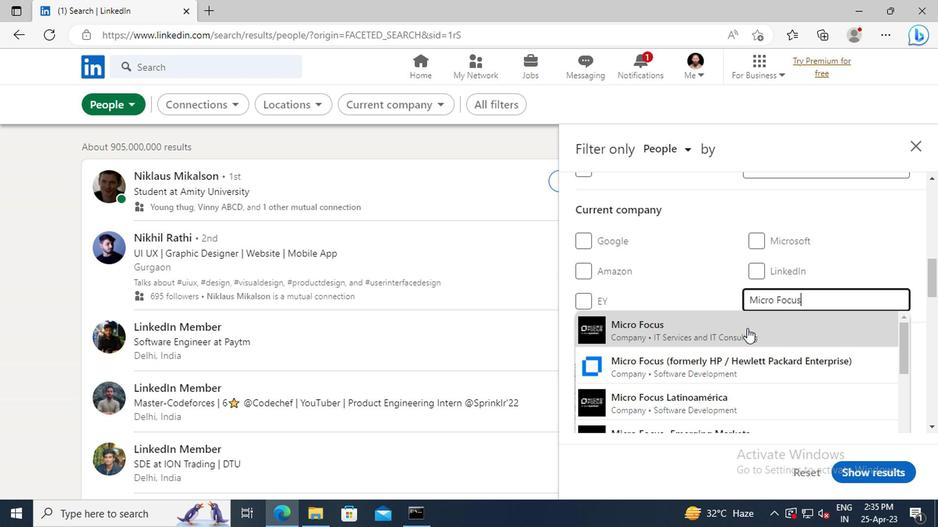
Action: Mouse moved to (758, 292)
Screenshot: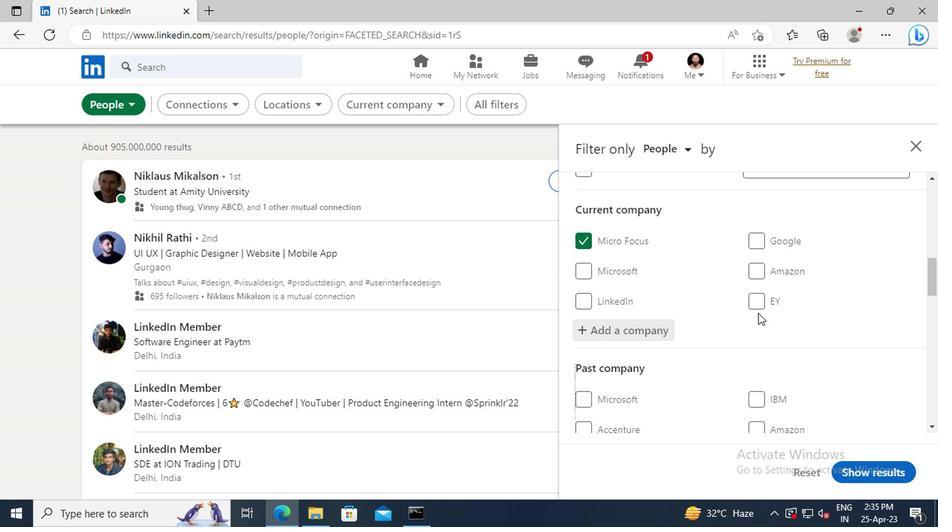 
Action: Mouse scrolled (758, 291) with delta (0, 0)
Screenshot: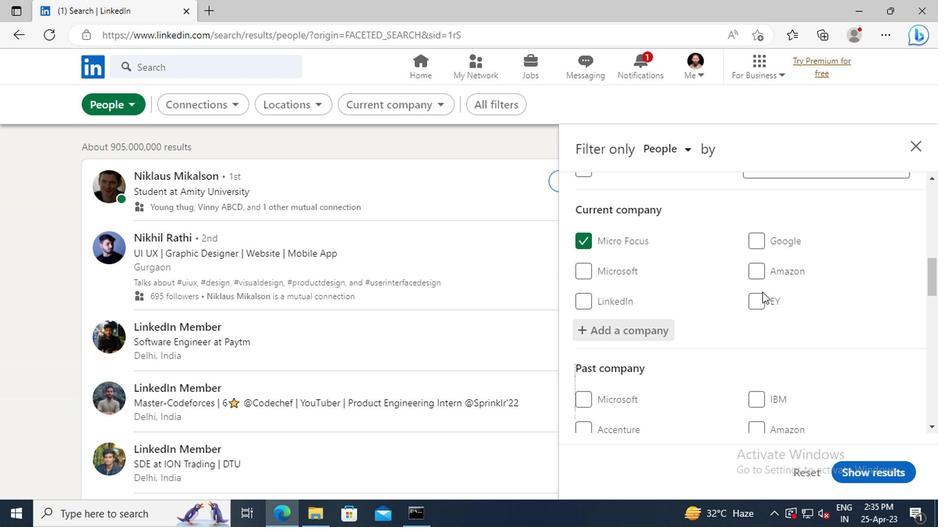 
Action: Mouse scrolled (758, 291) with delta (0, 0)
Screenshot: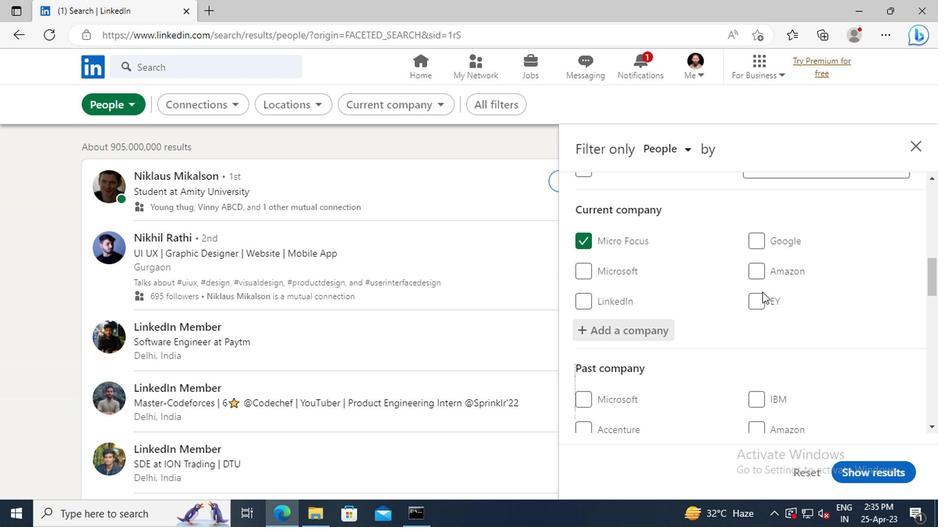 
Action: Mouse scrolled (758, 291) with delta (0, 0)
Screenshot: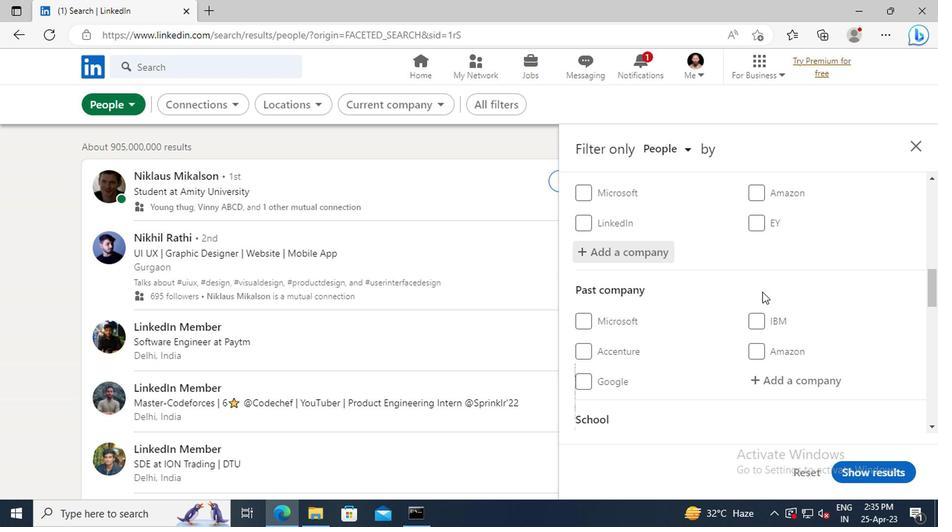 
Action: Mouse scrolled (758, 291) with delta (0, 0)
Screenshot: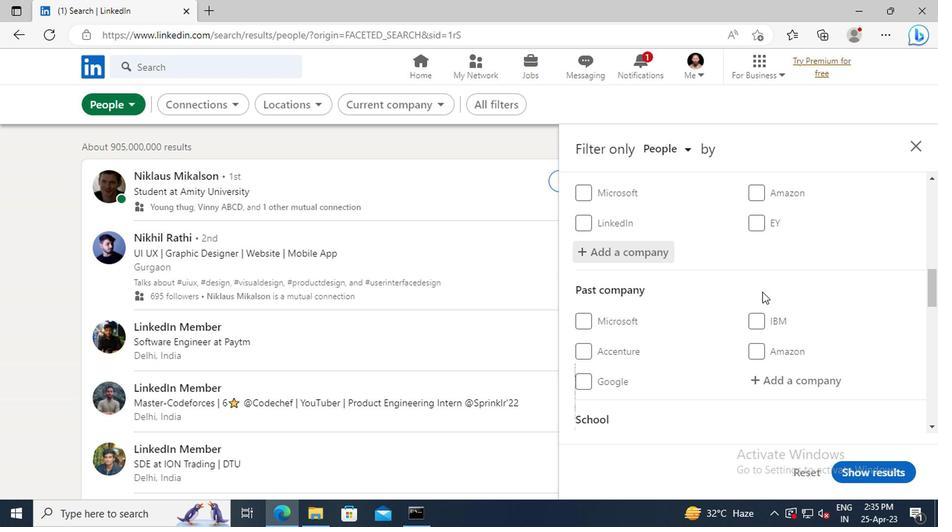 
Action: Mouse scrolled (758, 291) with delta (0, 0)
Screenshot: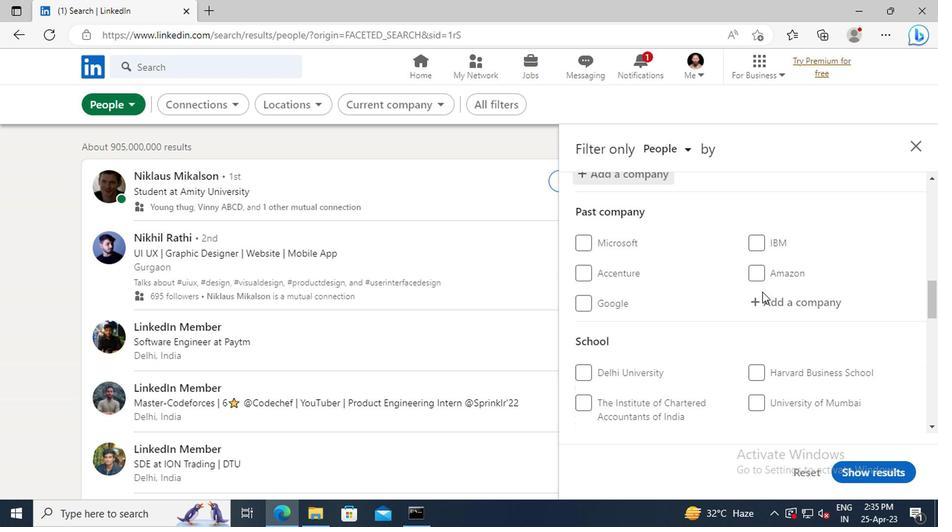 
Action: Mouse scrolled (758, 291) with delta (0, 0)
Screenshot: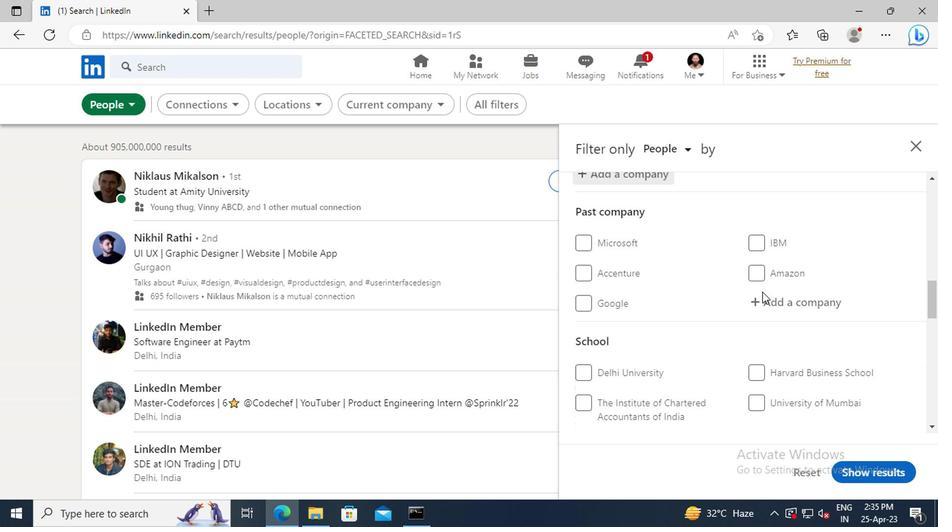 
Action: Mouse scrolled (758, 291) with delta (0, 0)
Screenshot: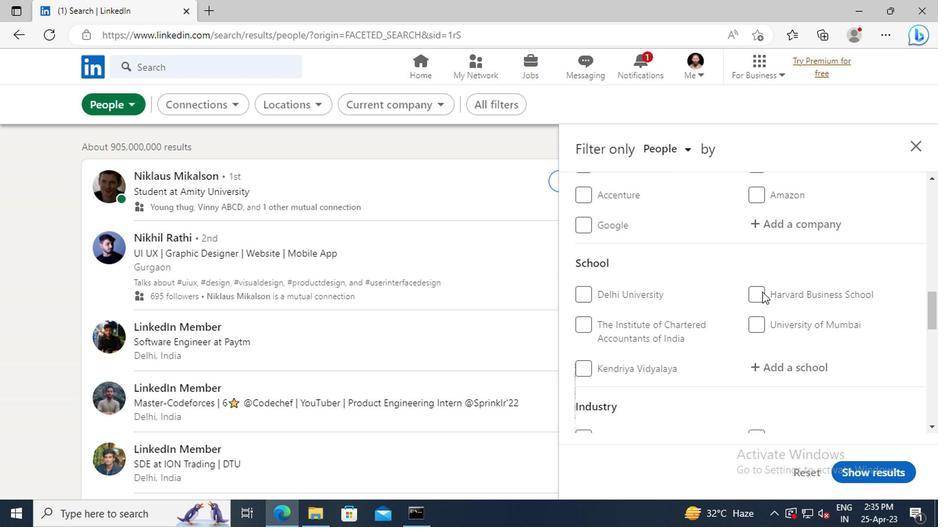 
Action: Mouse moved to (770, 326)
Screenshot: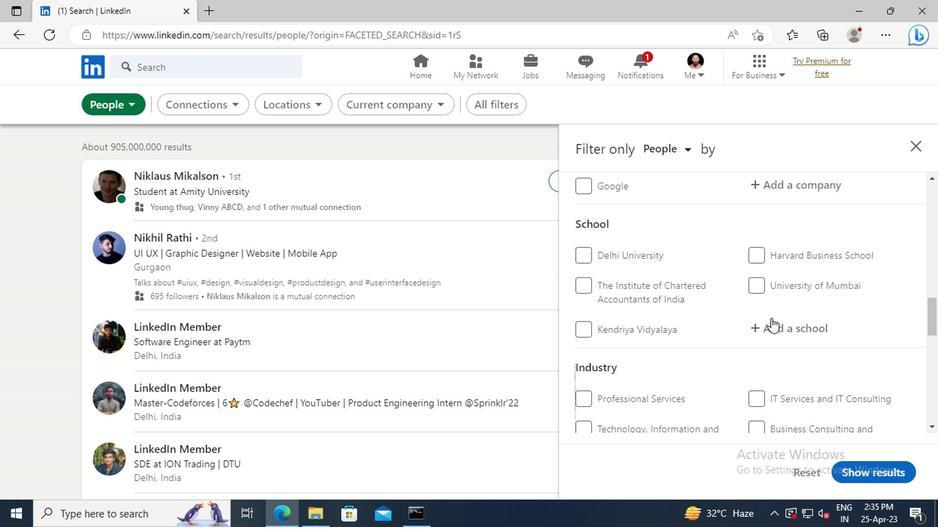 
Action: Mouse pressed left at (770, 326)
Screenshot: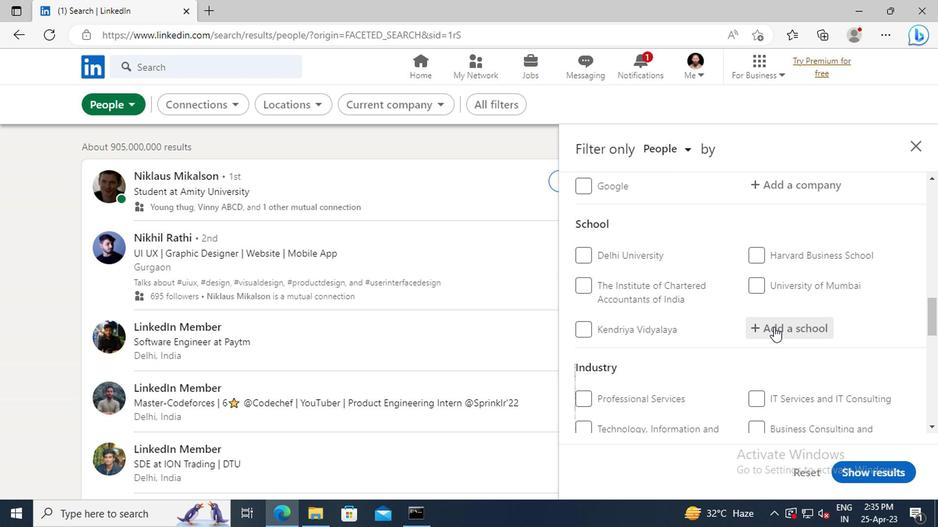
Action: Key pressed <Key.shift>BHARATIYA<Key.space><Key.shift>VIDYA<Key.space><Key.shift><Key.shift>BHAVANS<Key.space><Key.shift>M
Screenshot: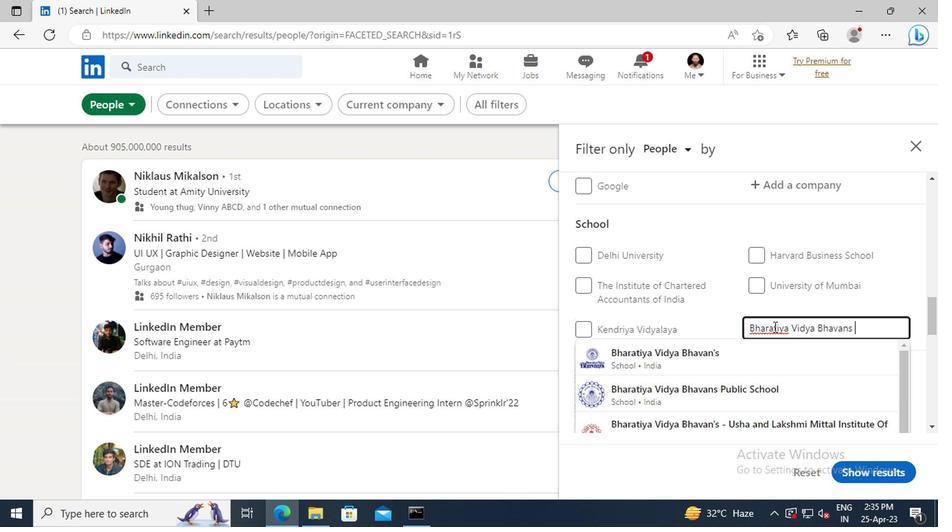 
Action: Mouse moved to (755, 398)
Screenshot: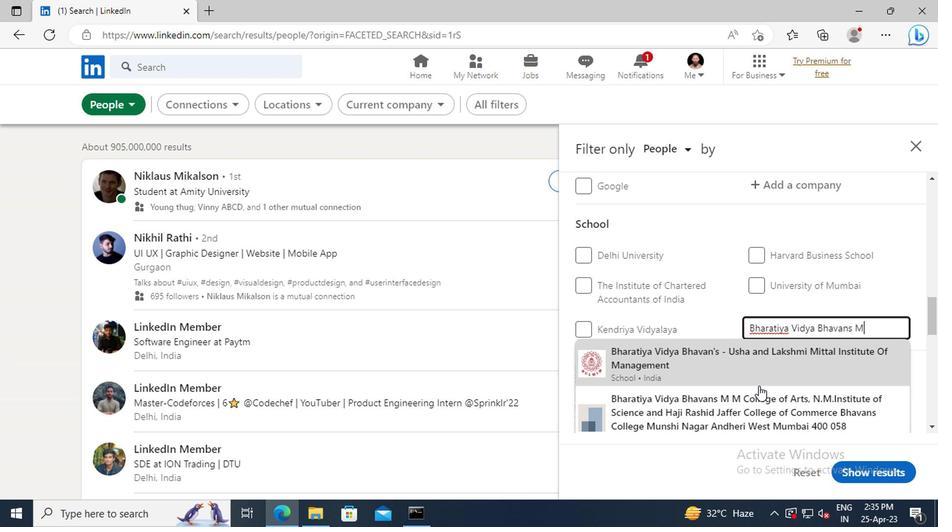 
Action: Mouse pressed left at (755, 398)
Screenshot: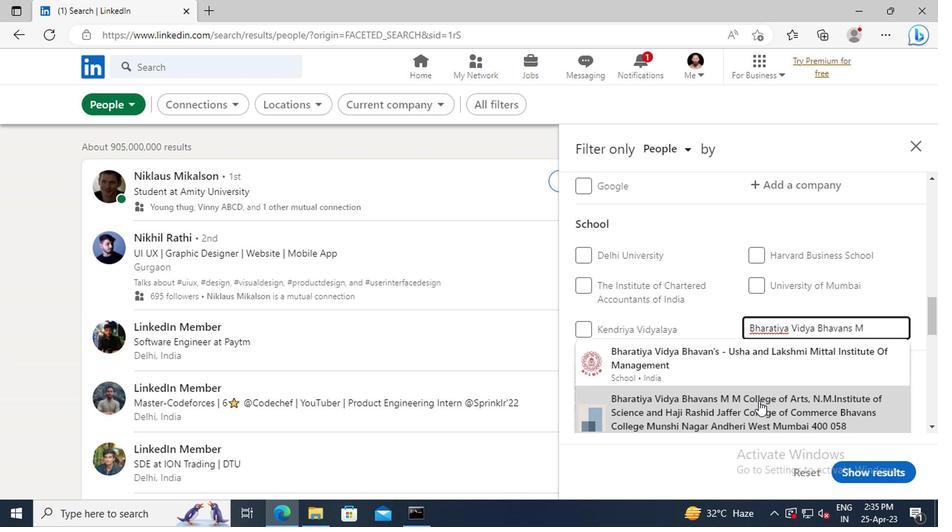 
Action: Mouse moved to (739, 297)
Screenshot: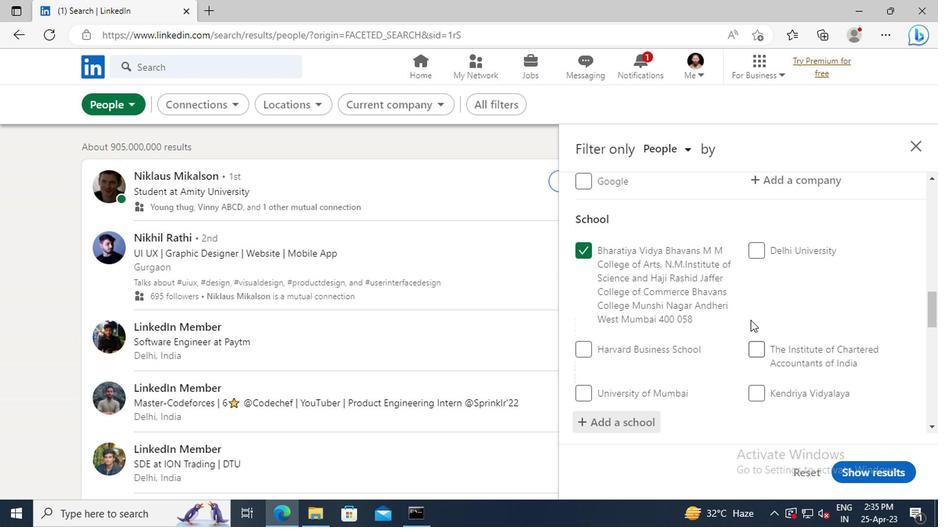 
Action: Mouse scrolled (739, 296) with delta (0, 0)
Screenshot: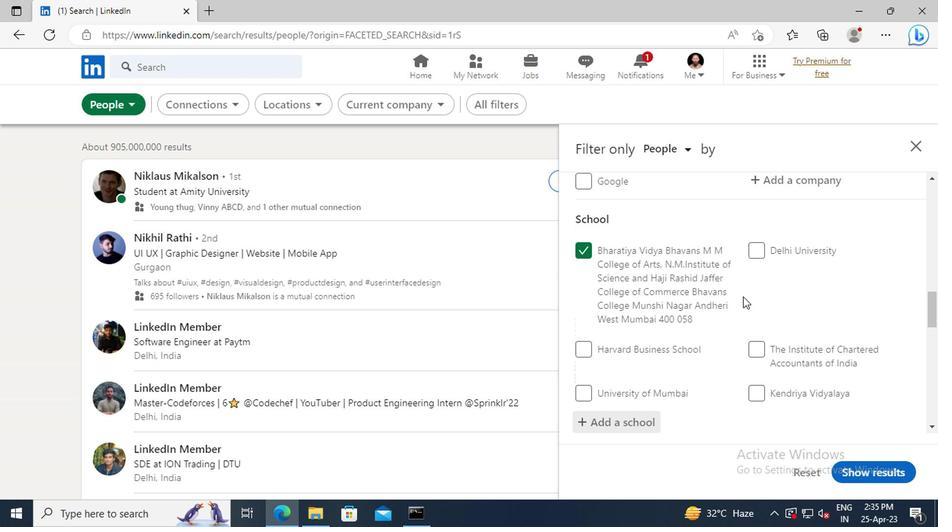 
Action: Mouse scrolled (739, 296) with delta (0, 0)
Screenshot: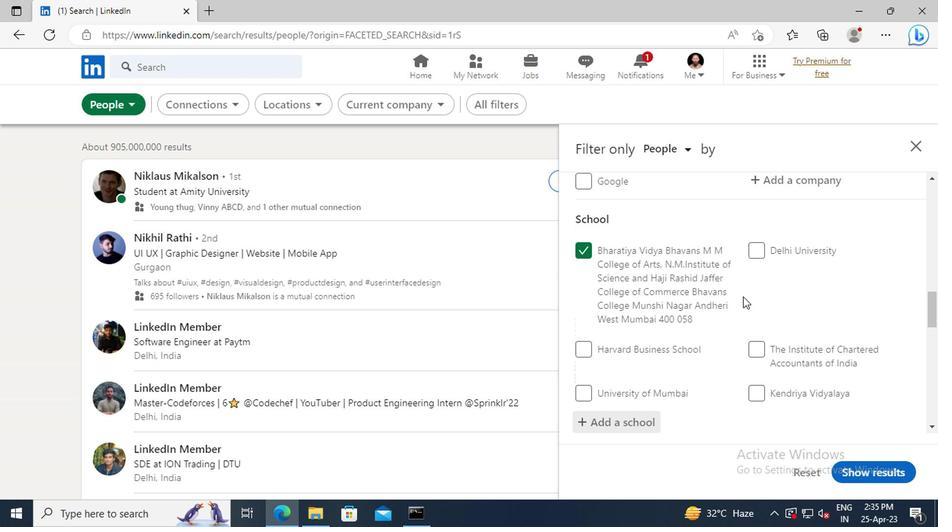 
Action: Mouse scrolled (739, 296) with delta (0, 0)
Screenshot: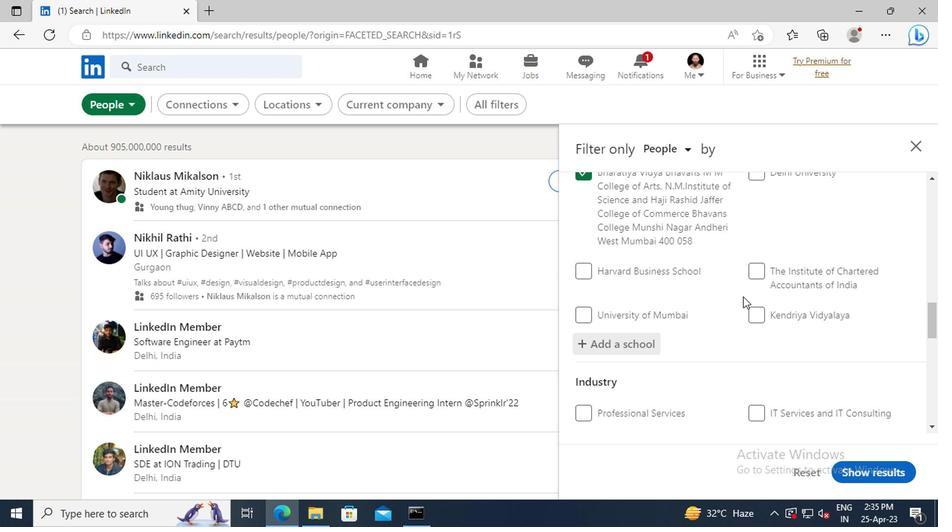 
Action: Mouse scrolled (739, 296) with delta (0, 0)
Screenshot: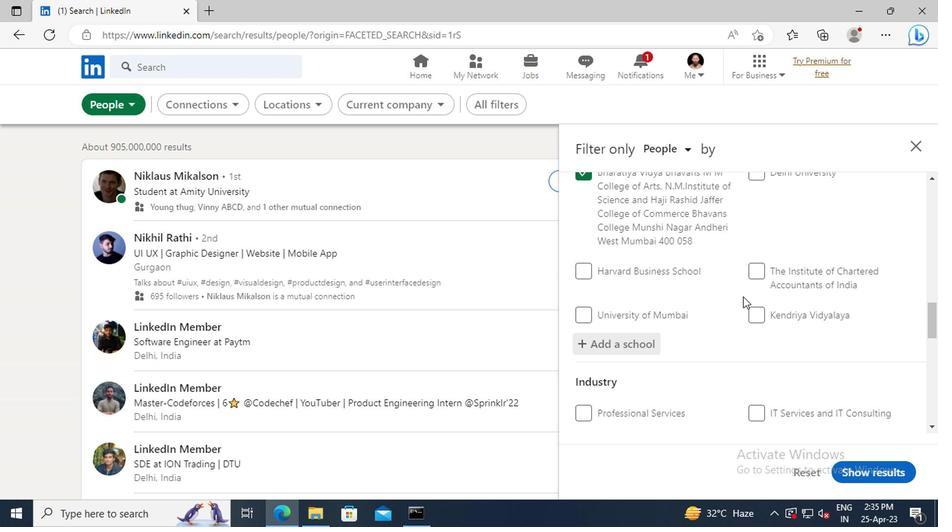 
Action: Mouse scrolled (739, 296) with delta (0, 0)
Screenshot: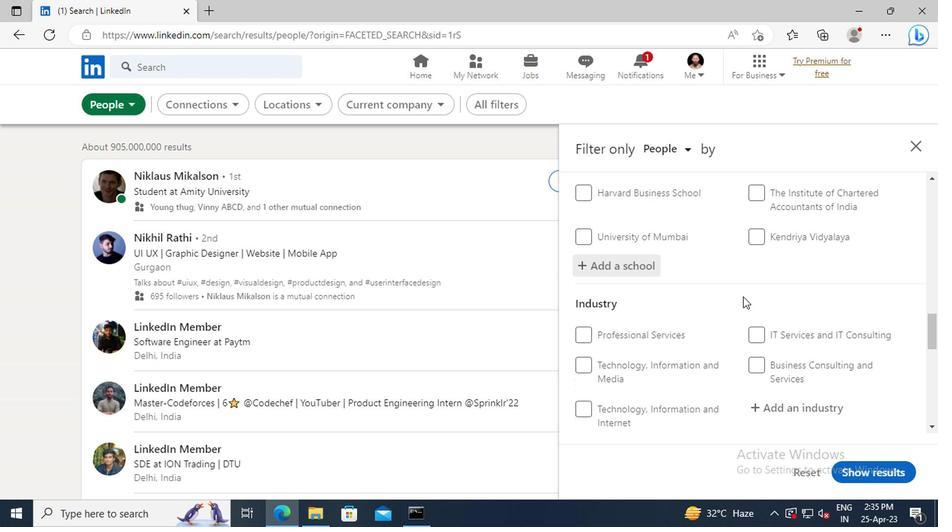 
Action: Mouse scrolled (739, 296) with delta (0, 0)
Screenshot: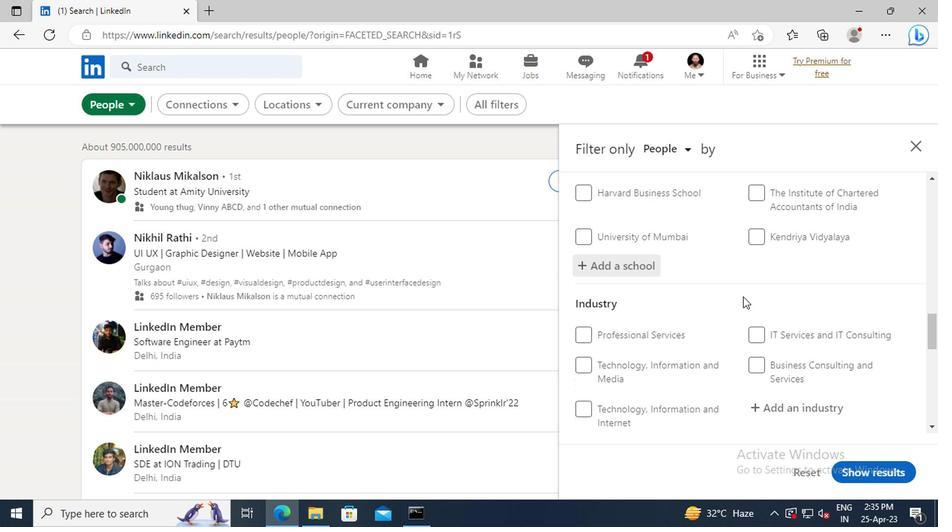 
Action: Mouse moved to (772, 322)
Screenshot: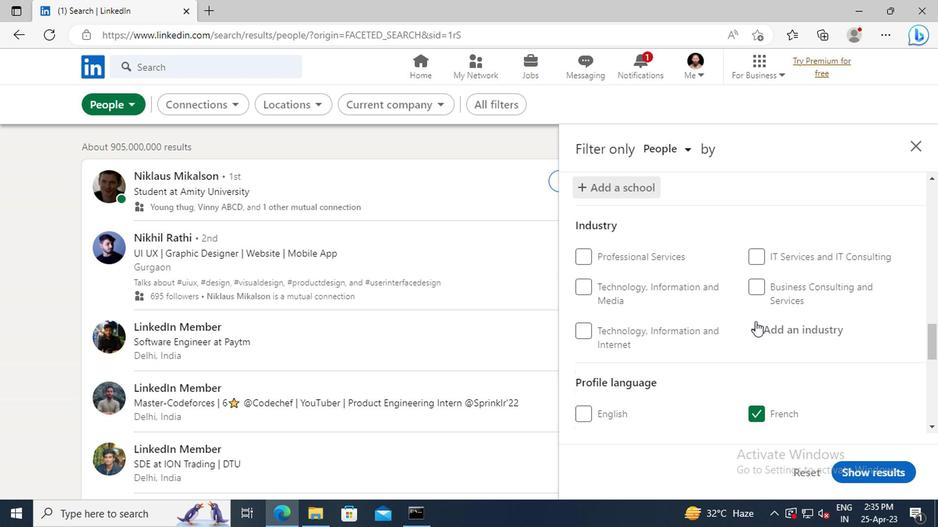 
Action: Mouse pressed left at (772, 322)
Screenshot: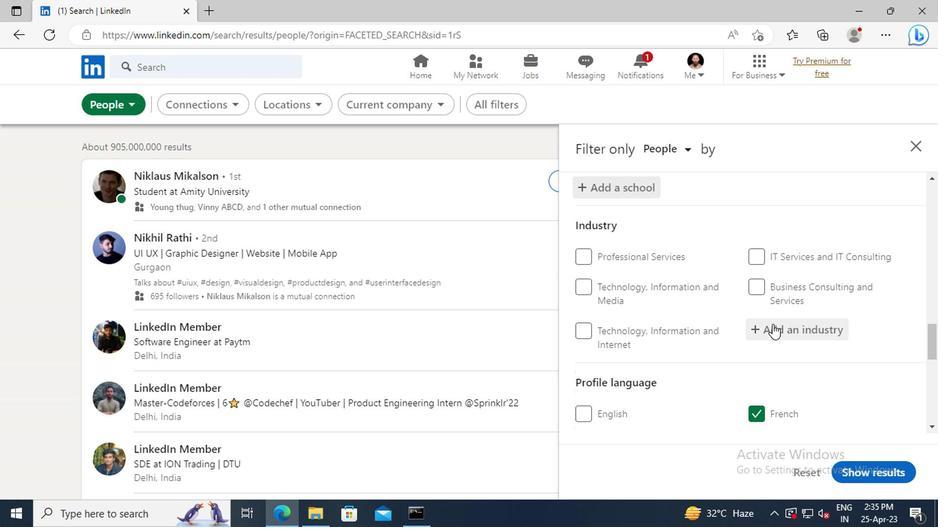 
Action: Key pressed <Key.shift_r>SPECTATOR<Key.space><Key.shift_r>SPORTS
Screenshot: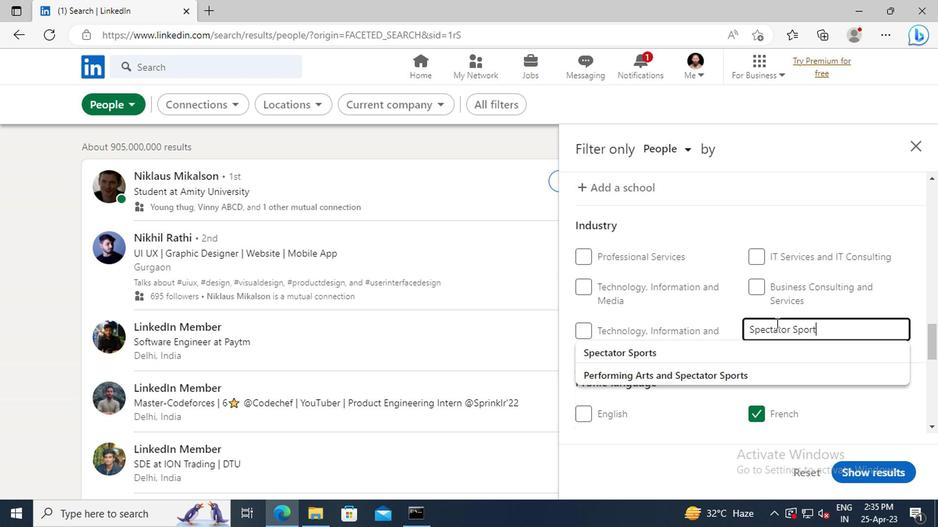 
Action: Mouse moved to (722, 356)
Screenshot: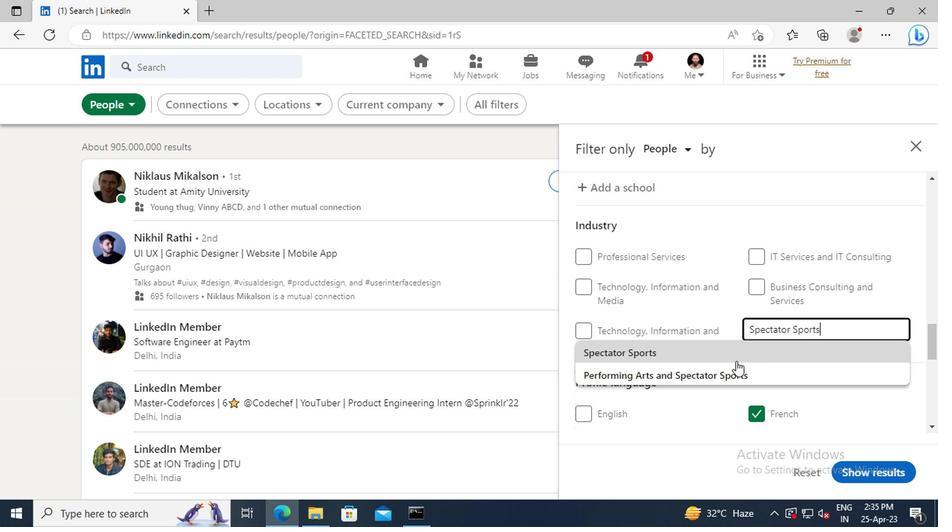 
Action: Mouse pressed left at (722, 356)
Screenshot: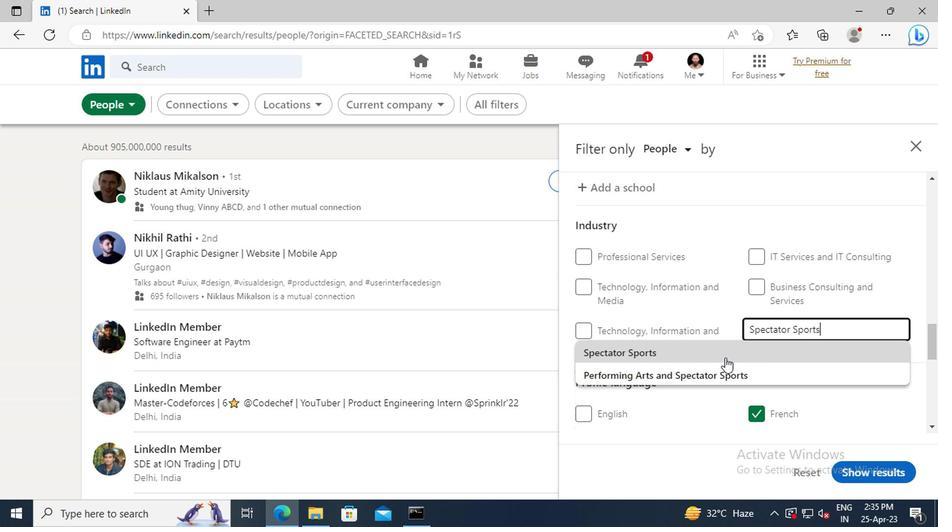 
Action: Mouse moved to (748, 300)
Screenshot: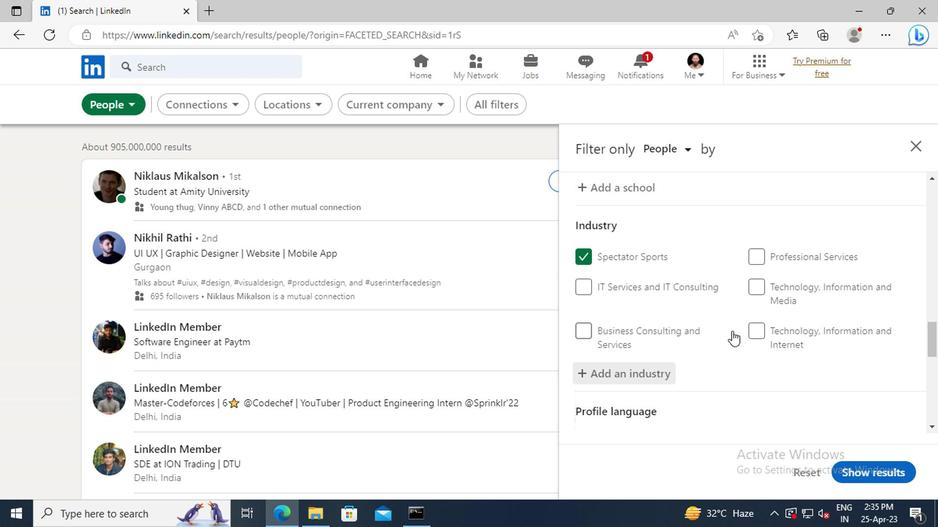 
Action: Mouse scrolled (748, 300) with delta (0, 0)
Screenshot: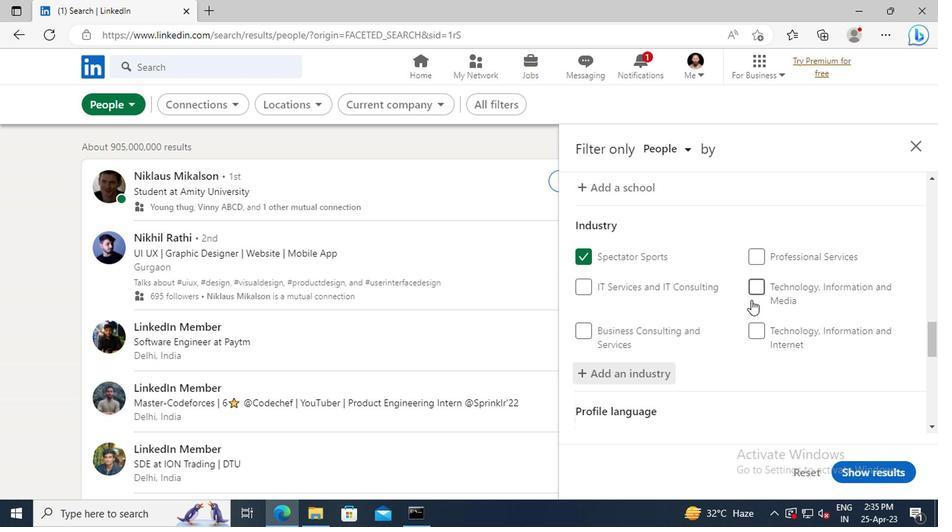 
Action: Mouse scrolled (748, 300) with delta (0, 0)
Screenshot: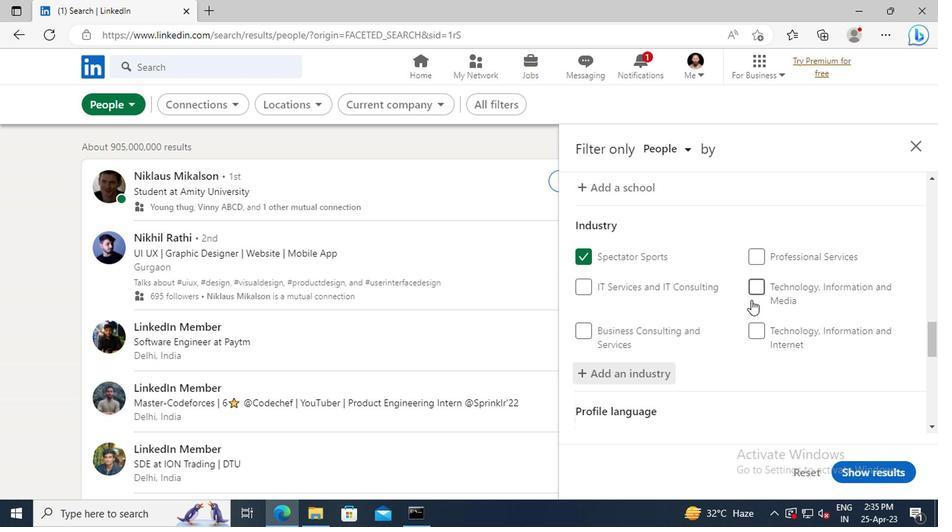 
Action: Mouse scrolled (748, 300) with delta (0, 0)
Screenshot: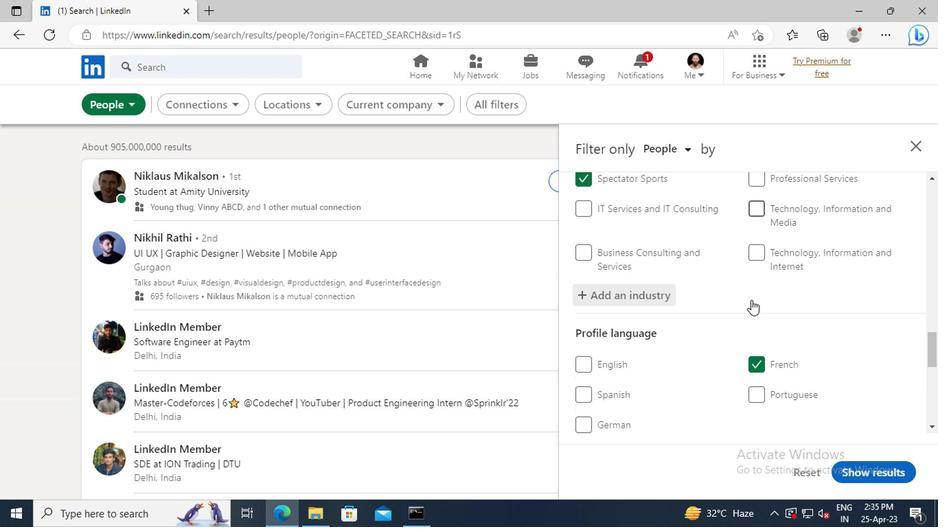 
Action: Mouse scrolled (748, 300) with delta (0, 0)
Screenshot: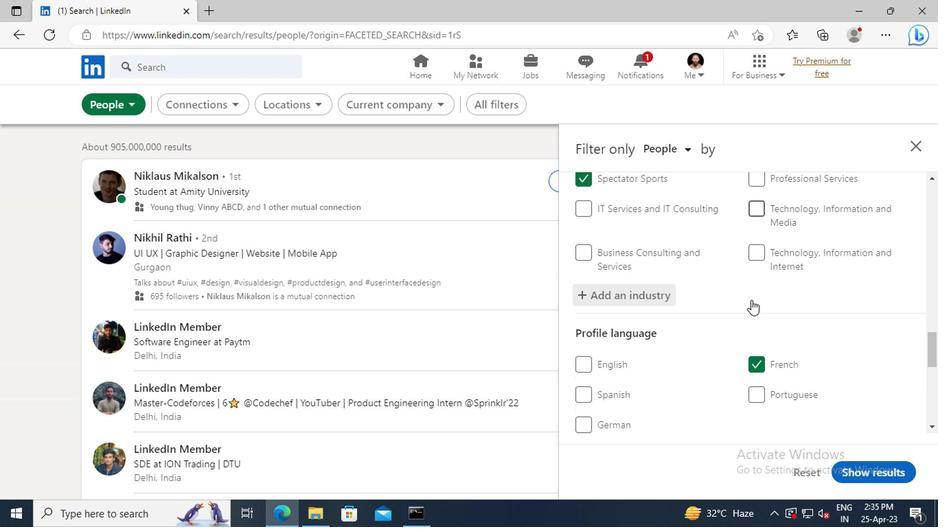 
Action: Mouse scrolled (748, 300) with delta (0, 0)
Screenshot: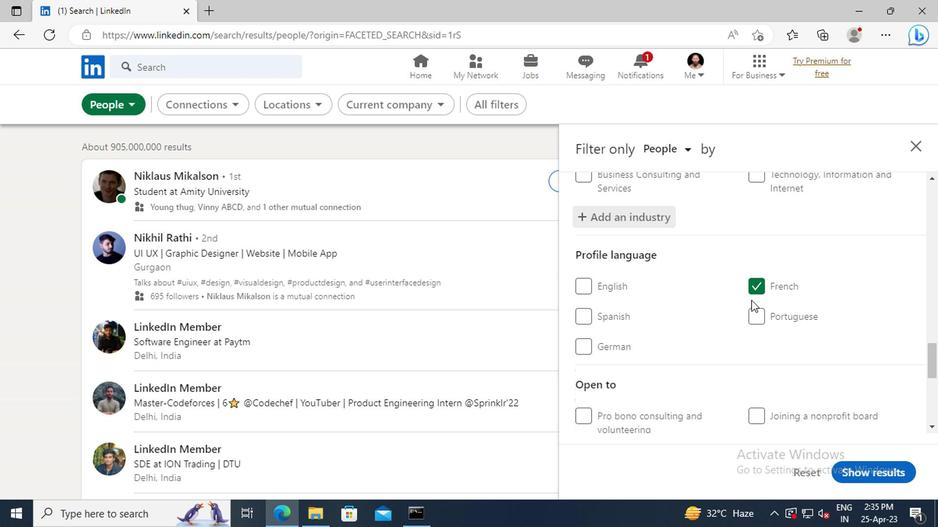 
Action: Mouse scrolled (748, 300) with delta (0, 0)
Screenshot: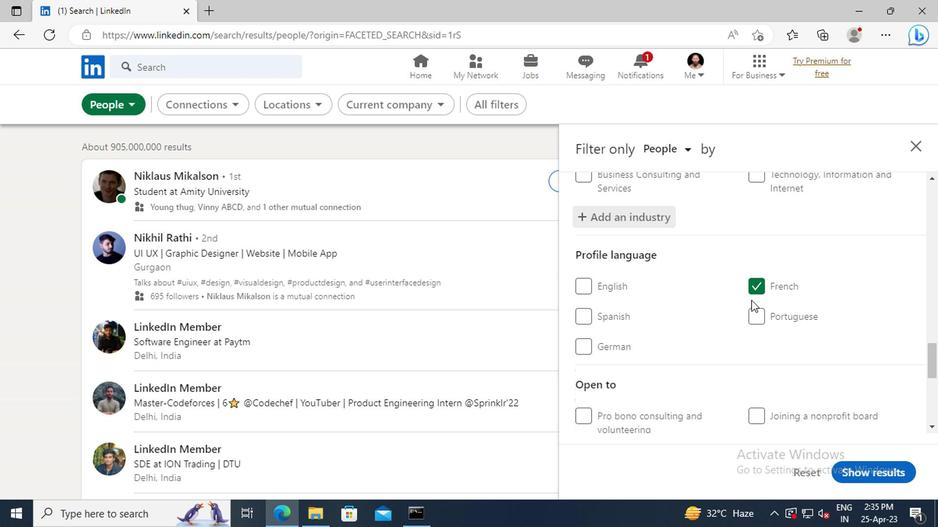 
Action: Mouse scrolled (748, 300) with delta (0, 0)
Screenshot: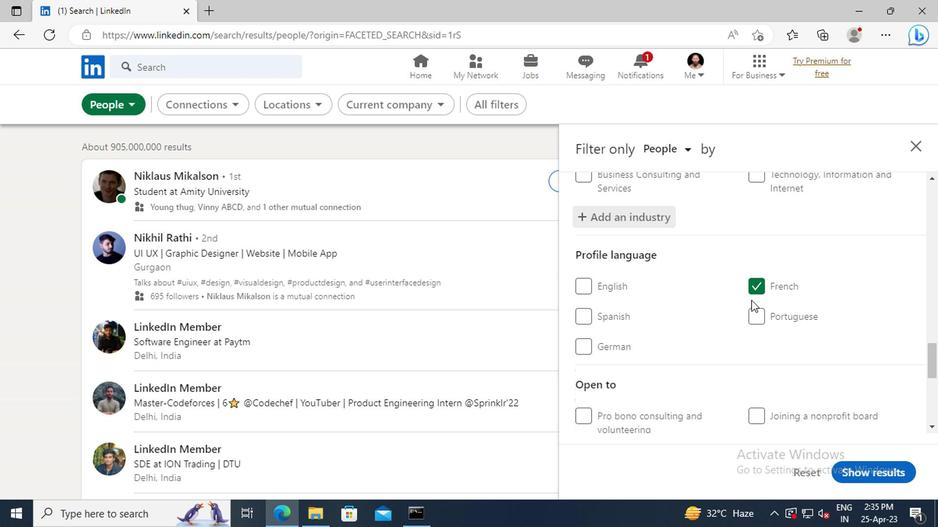 
Action: Mouse scrolled (748, 300) with delta (0, 0)
Screenshot: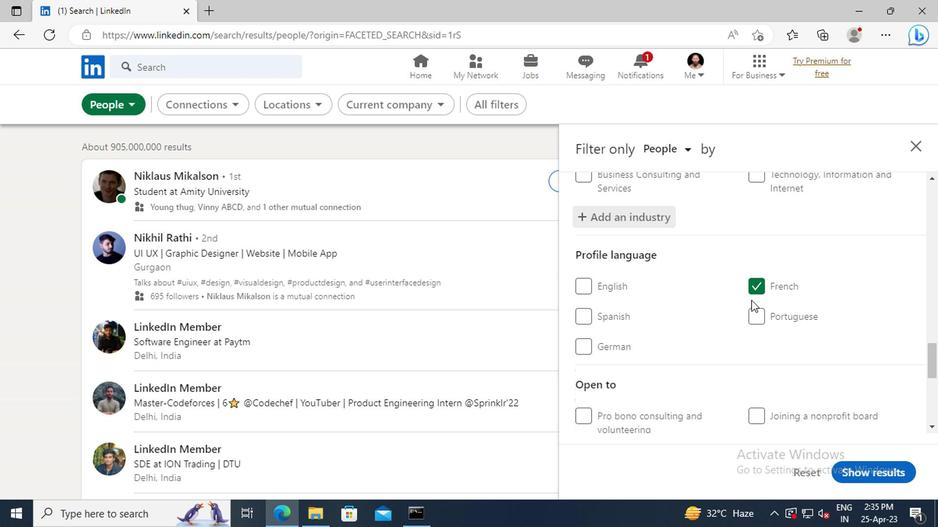 
Action: Mouse scrolled (748, 300) with delta (0, 0)
Screenshot: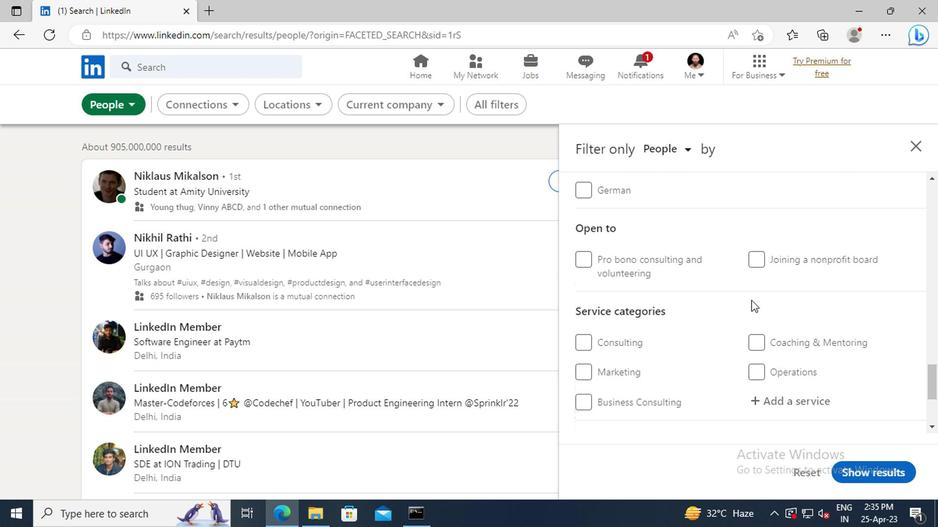 
Action: Mouse scrolled (748, 300) with delta (0, 0)
Screenshot: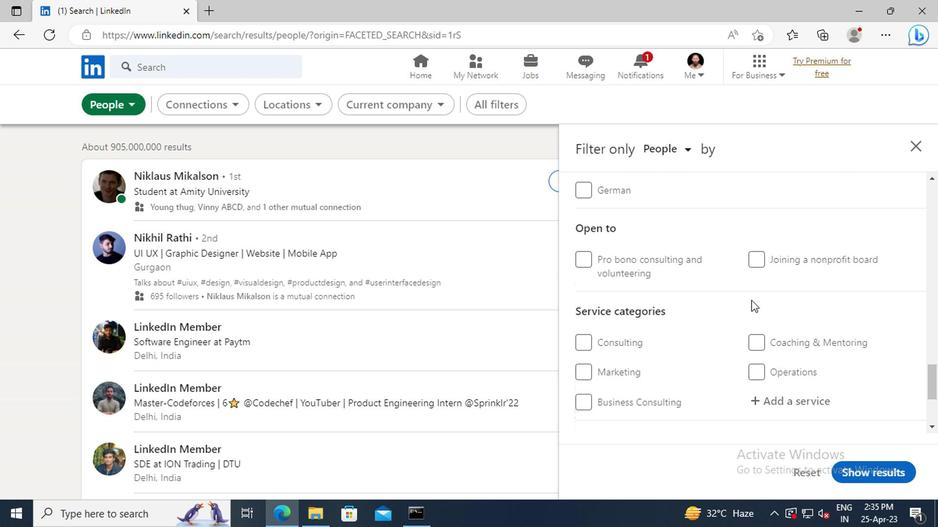 
Action: Mouse scrolled (748, 300) with delta (0, 0)
Screenshot: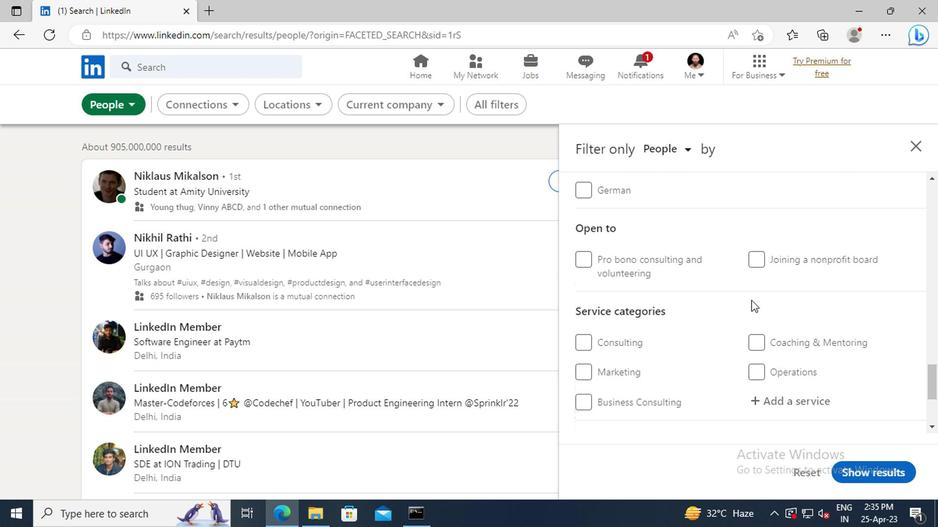 
Action: Mouse moved to (781, 291)
Screenshot: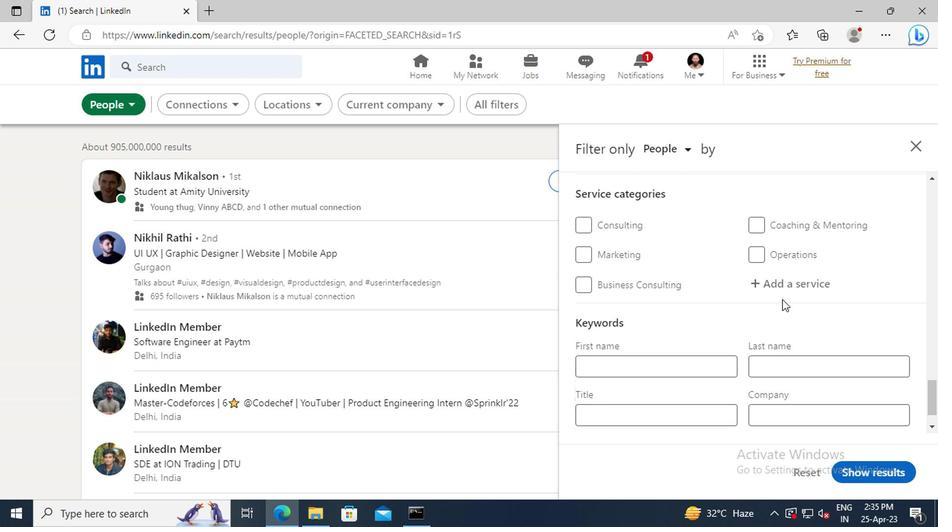 
Action: Mouse pressed left at (781, 291)
Screenshot: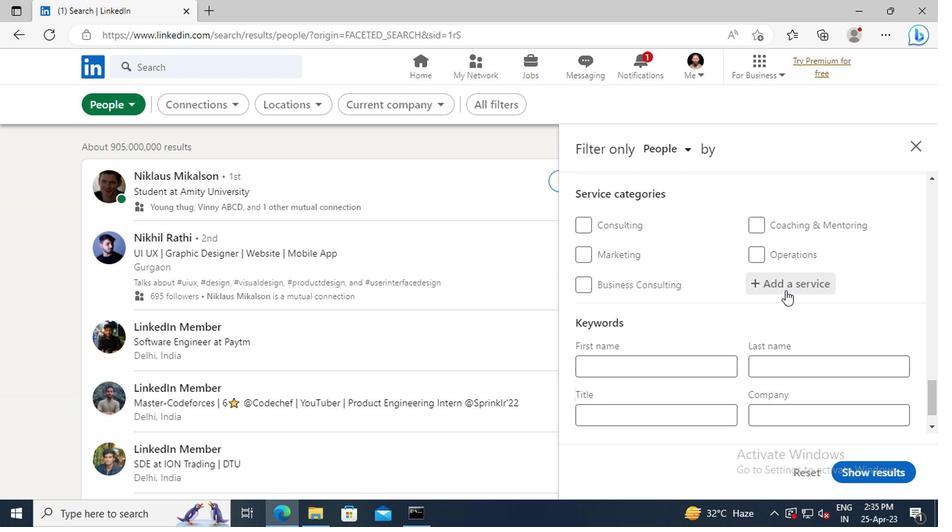
Action: Mouse moved to (779, 287)
Screenshot: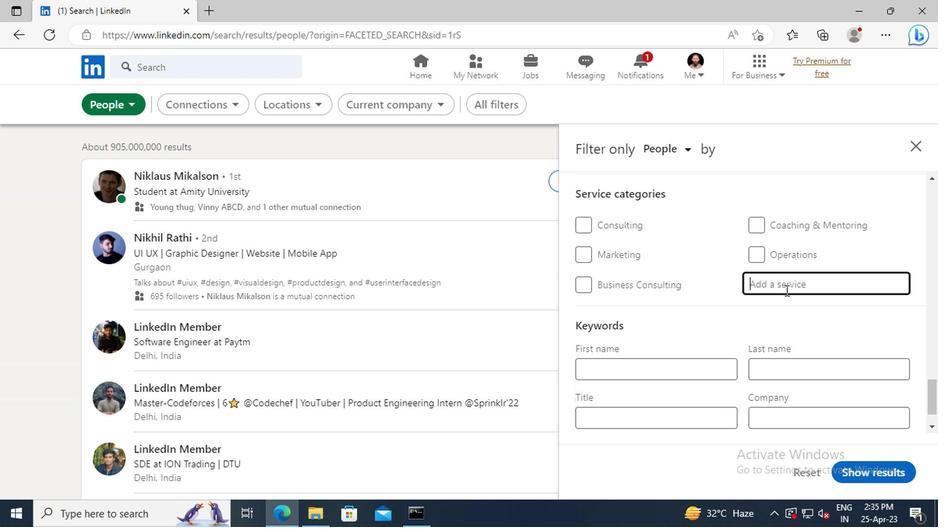 
Action: Key pressed <Key.shift>TELECOMMUNICATIONS
Screenshot: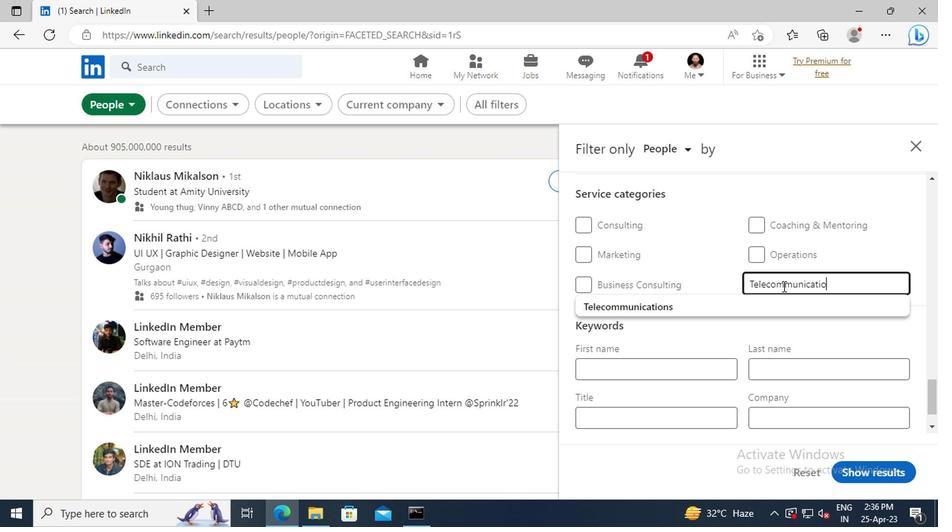 
Action: Mouse moved to (716, 303)
Screenshot: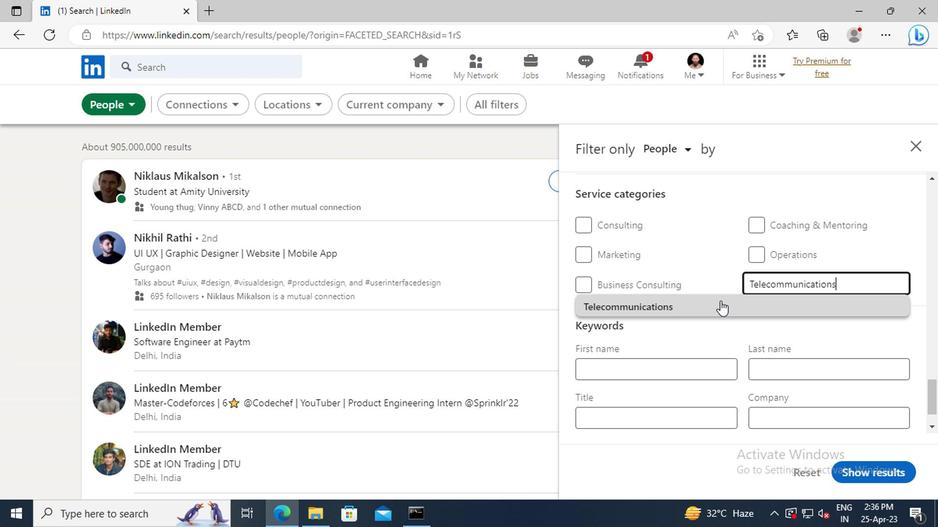 
Action: Mouse pressed left at (716, 303)
Screenshot: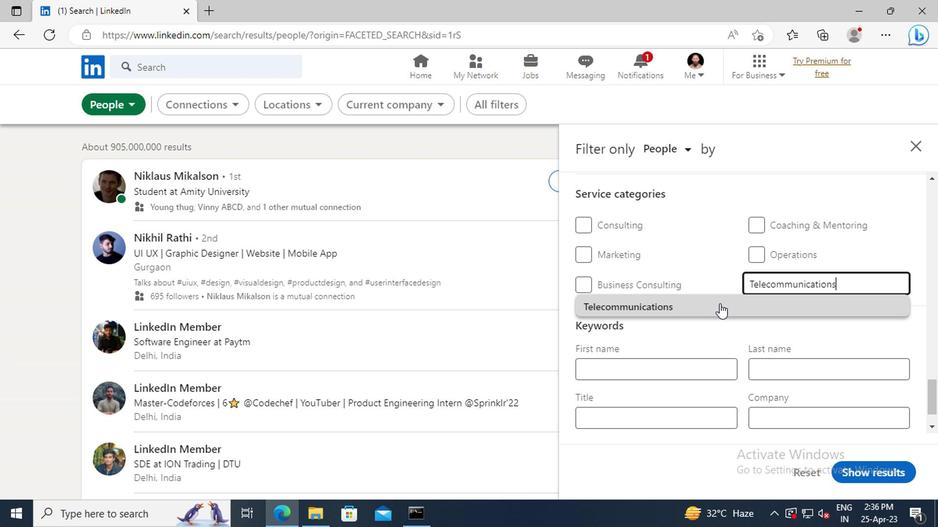 
Action: Mouse moved to (673, 323)
Screenshot: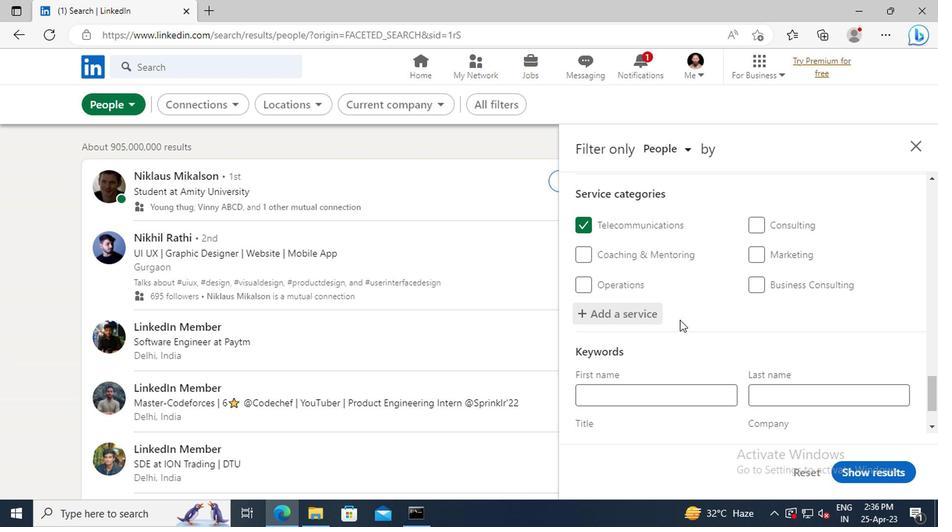 
Action: Mouse scrolled (673, 322) with delta (0, 0)
Screenshot: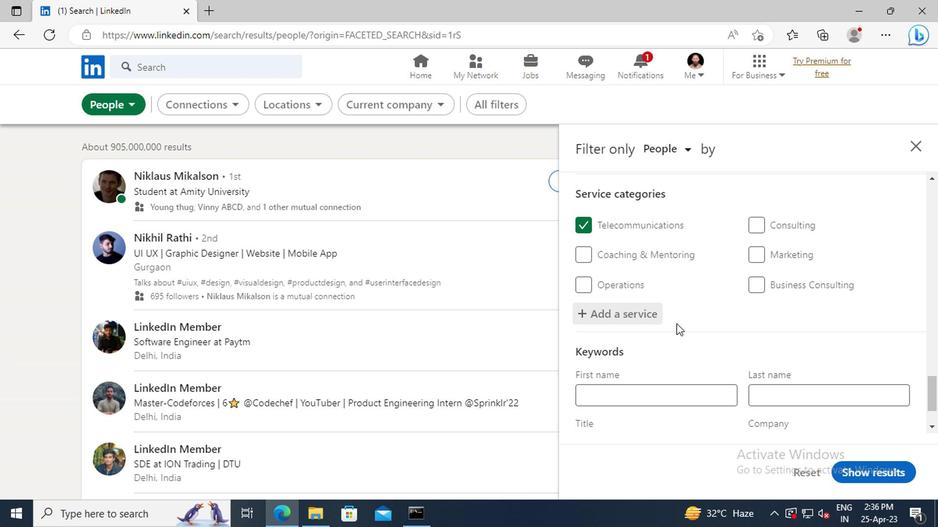 
Action: Mouse scrolled (673, 322) with delta (0, 0)
Screenshot: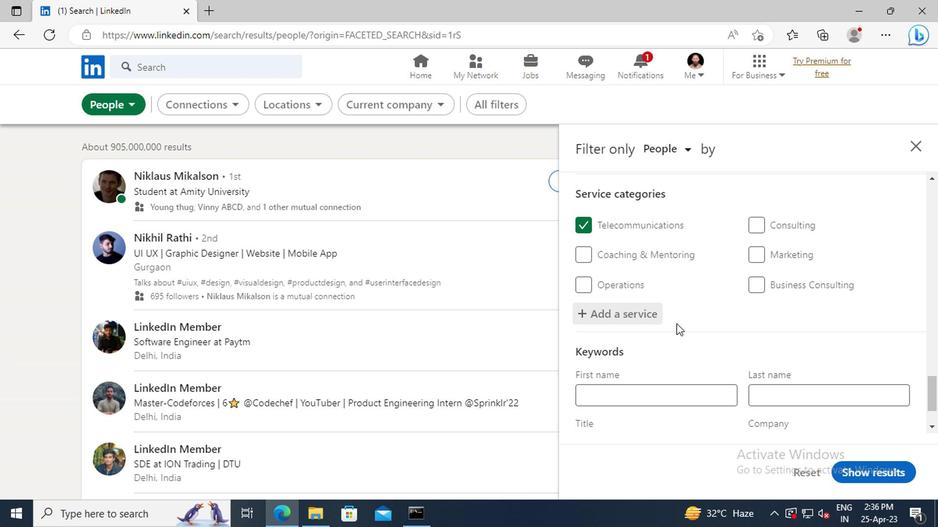 
Action: Mouse moved to (654, 365)
Screenshot: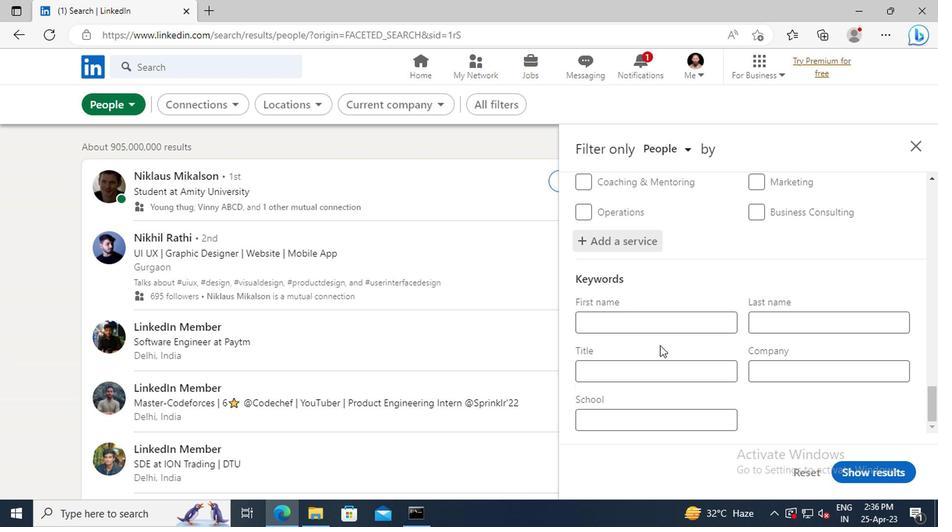 
Action: Mouse scrolled (654, 365) with delta (0, 0)
Screenshot: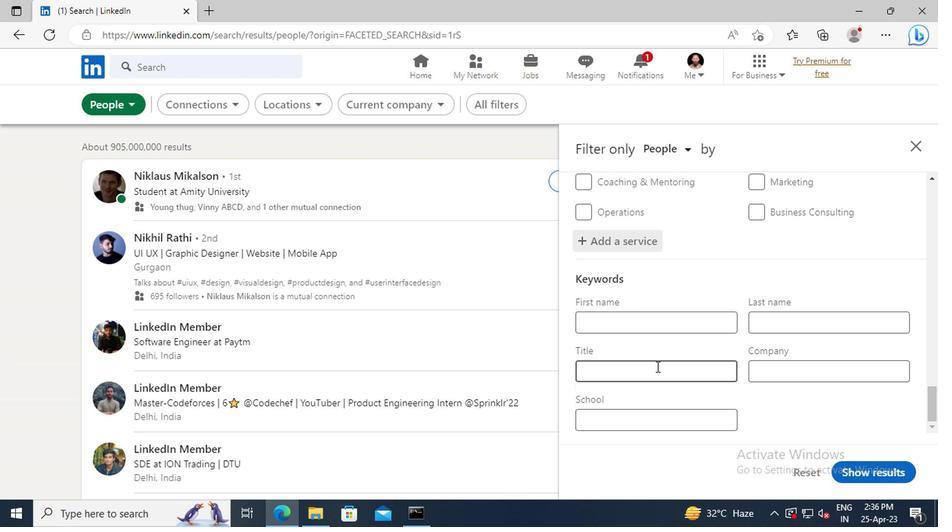 
Action: Mouse pressed left at (654, 365)
Screenshot: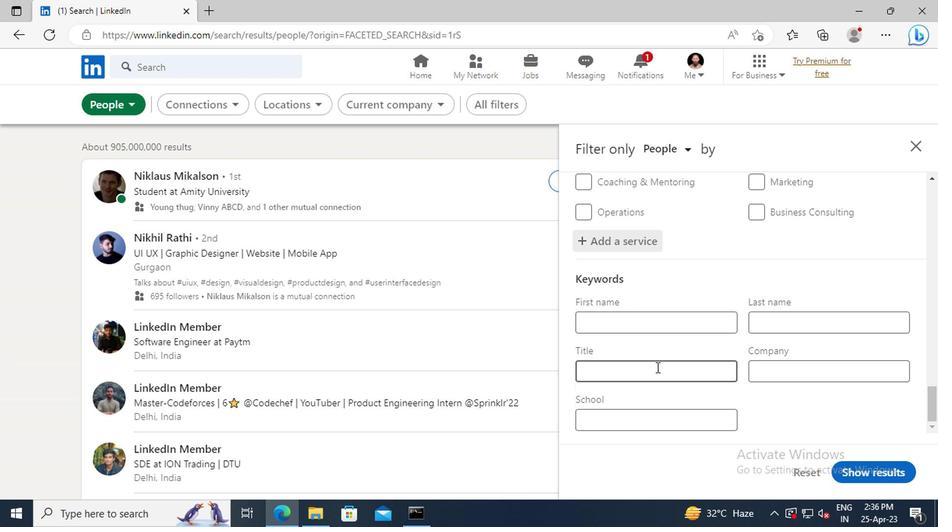 
Action: Key pressed <Key.shift>FOREMAN
Screenshot: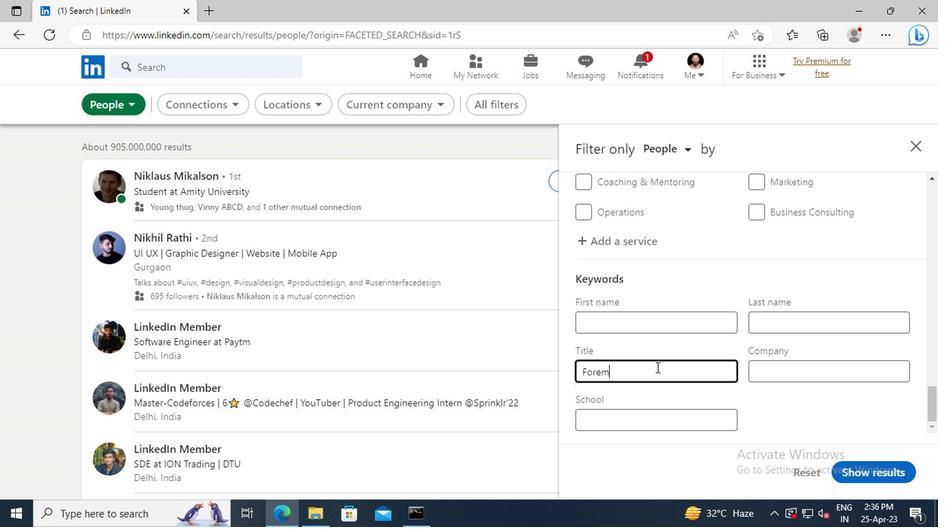 
Action: Mouse moved to (864, 463)
Screenshot: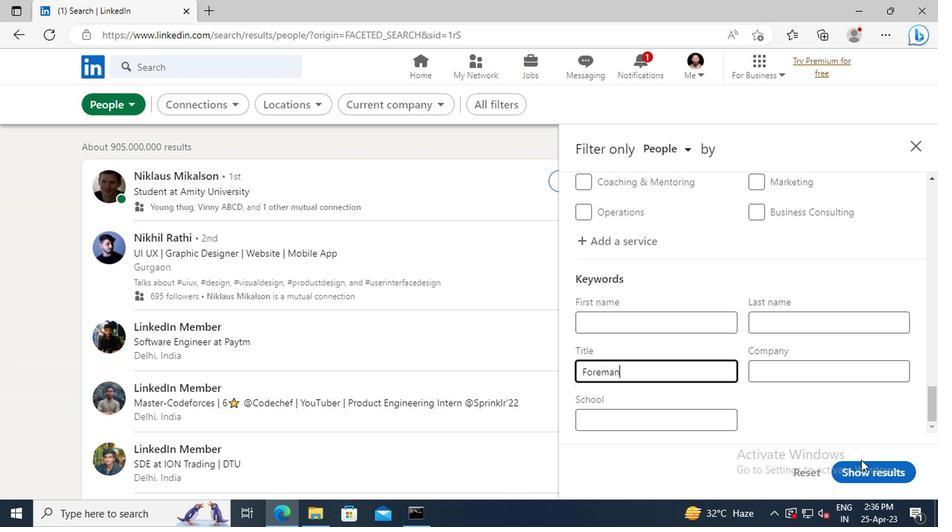 
Action: Mouse pressed left at (864, 463)
Screenshot: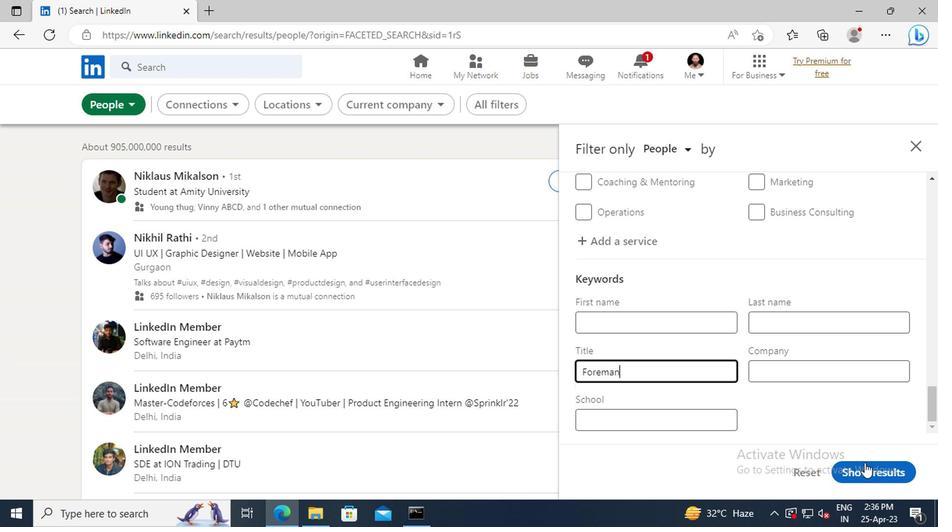 
